 Task: Reply to email with the signature Elizabeth Parker with the subject Introduction of a new event from softage.10@softage.net with the message Please let me know if you need any additional information from me for the project proposal. with BCC to softage.9@softage.net with an attached document Technical_manual.docx
Action: Mouse moved to (497, 264)
Screenshot: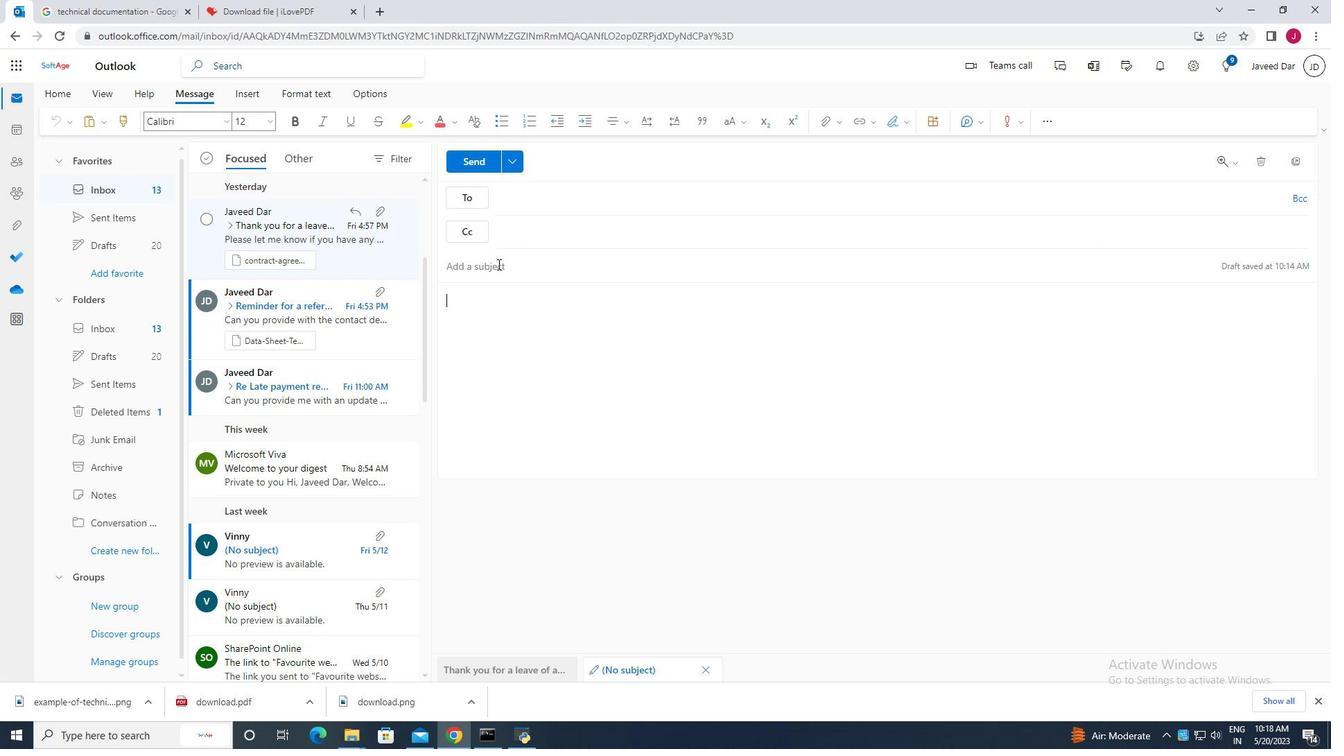 
Action: Mouse pressed left at (497, 264)
Screenshot: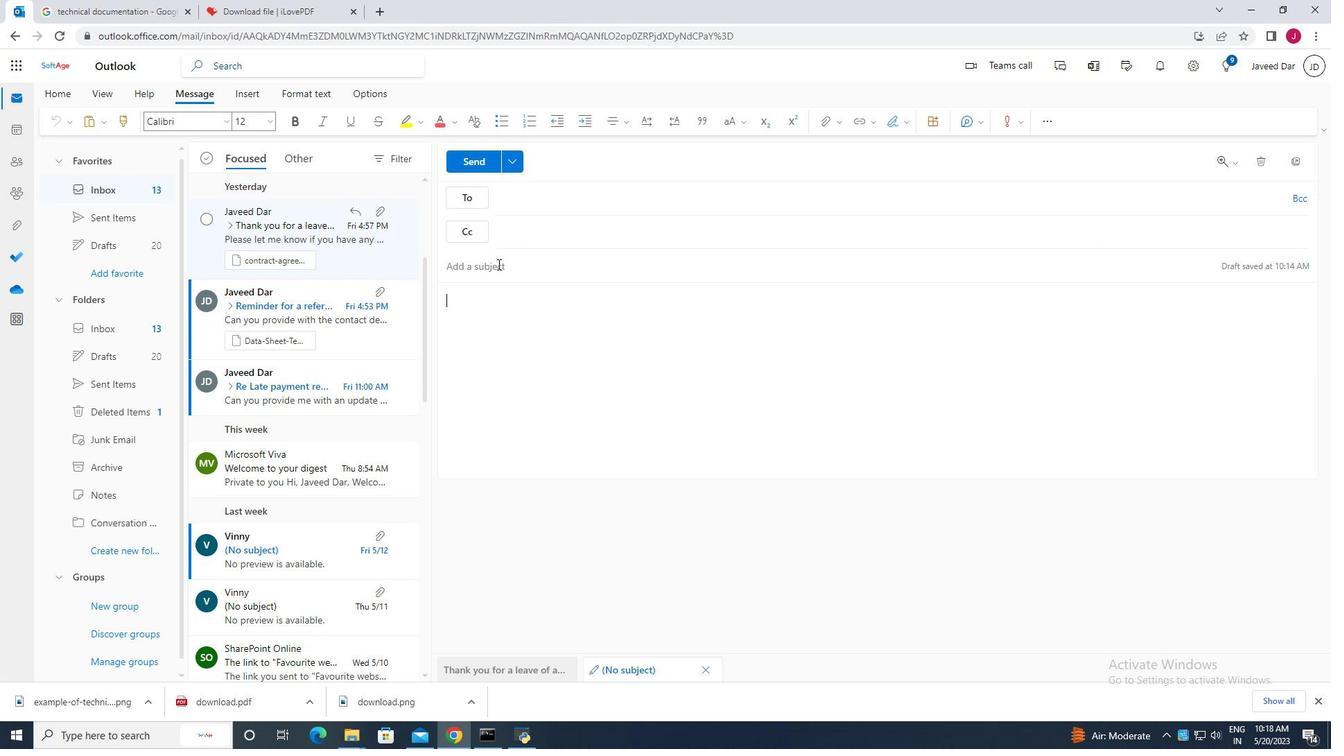 
Action: Mouse moved to (497, 264)
Screenshot: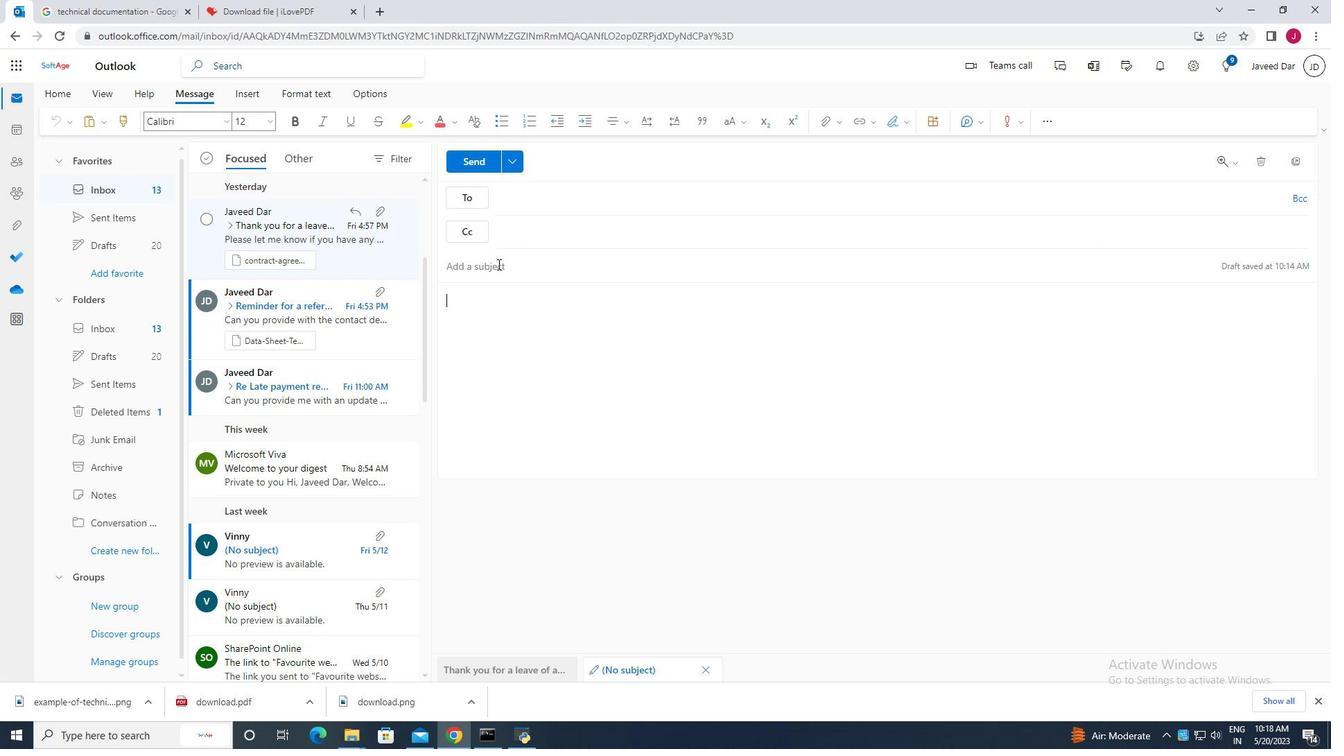 
Action: Key pressed <Key.caps_lock>I<Key.caps_lock>ntroduction<Key.space>of<Key.space>a<Key.space>new<Key.space>event<Key.space><Key.backspace>.
Screenshot: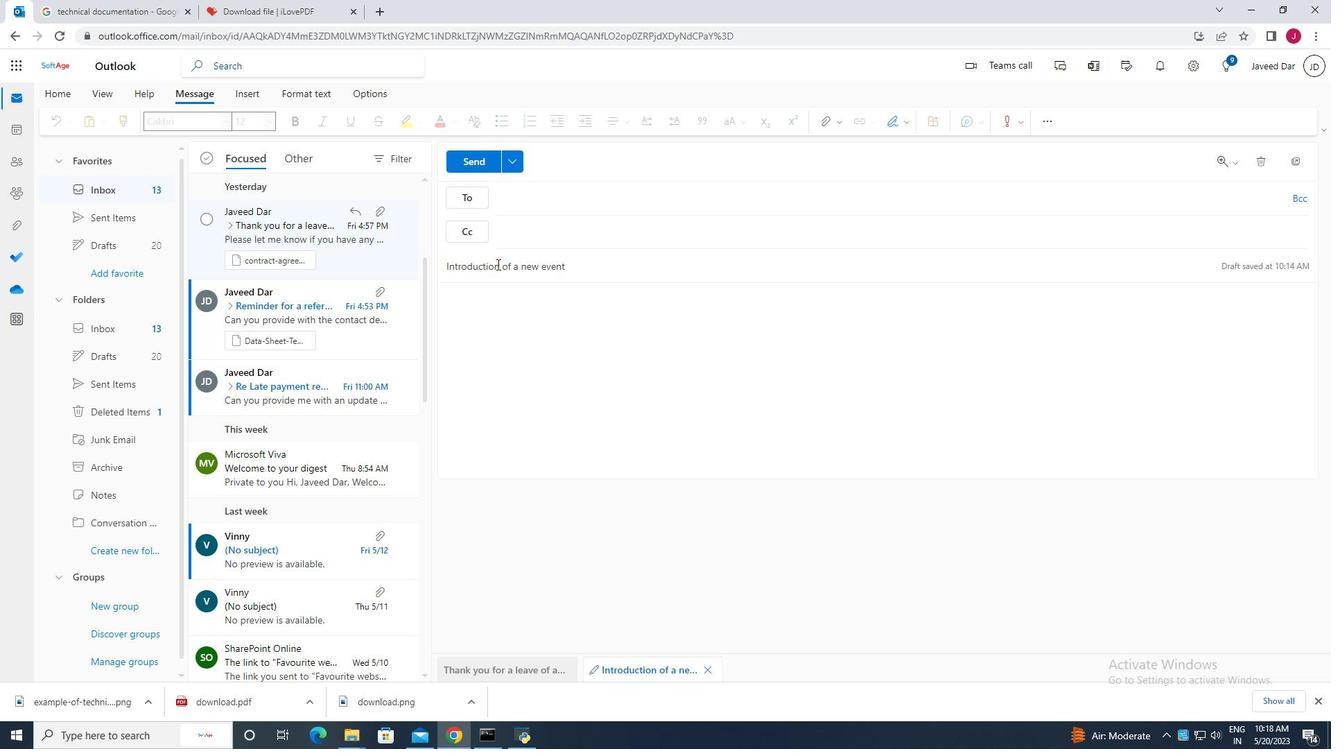 
Action: Mouse moved to (1294, 196)
Screenshot: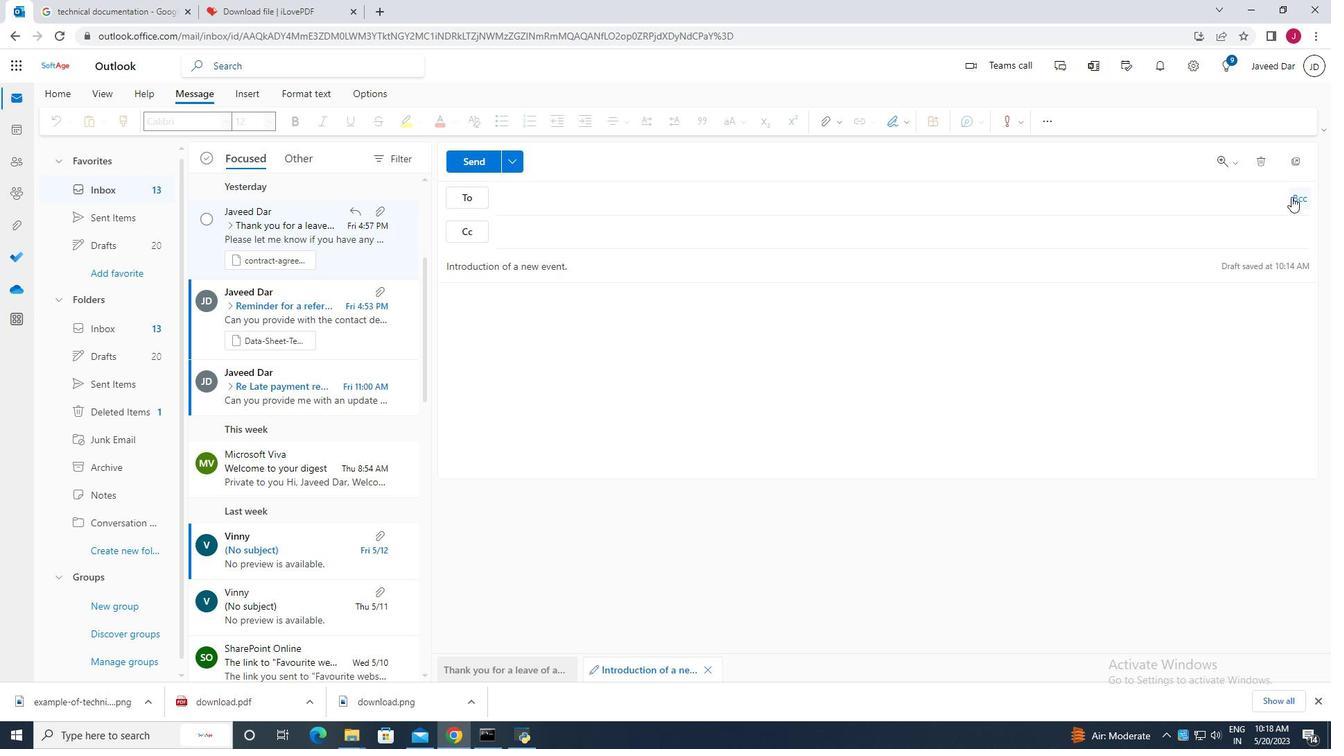 
Action: Mouse pressed left at (1294, 196)
Screenshot: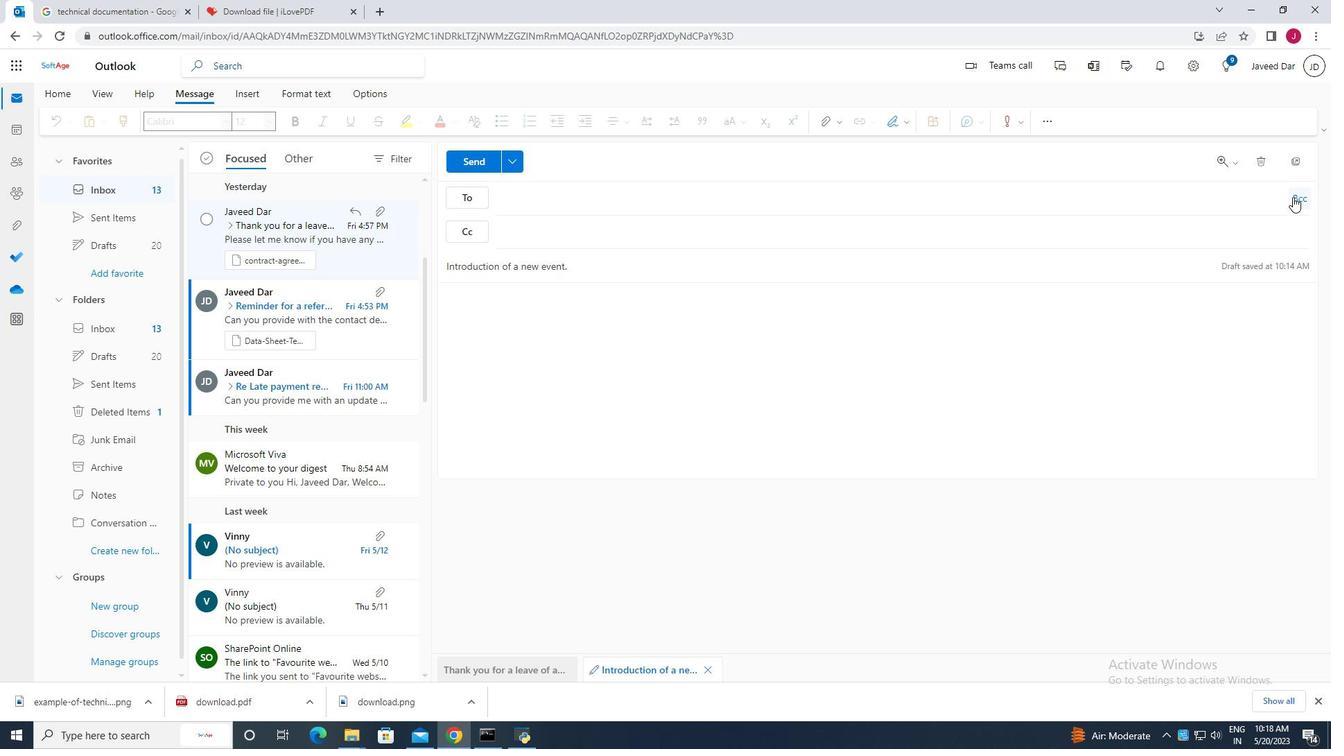 
Action: Mouse moved to (514, 262)
Screenshot: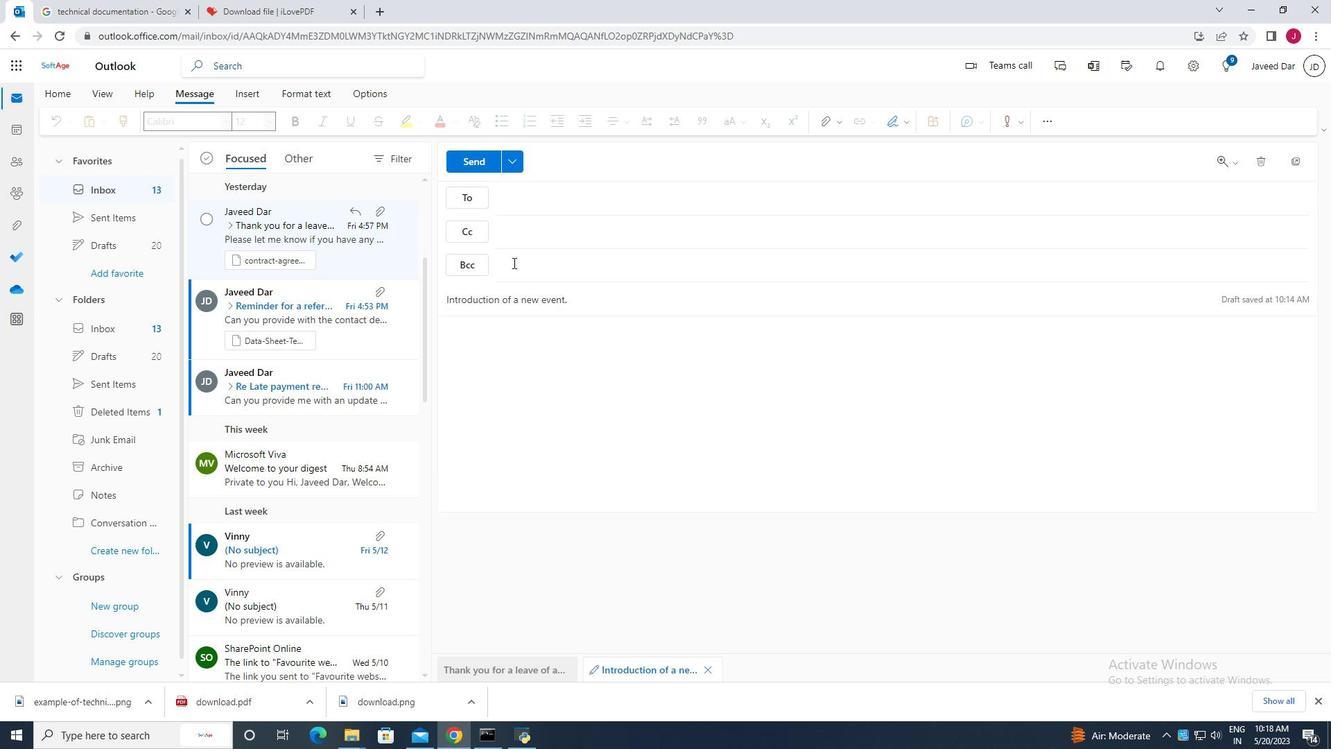 
Action: Key pressed softage.9
Screenshot: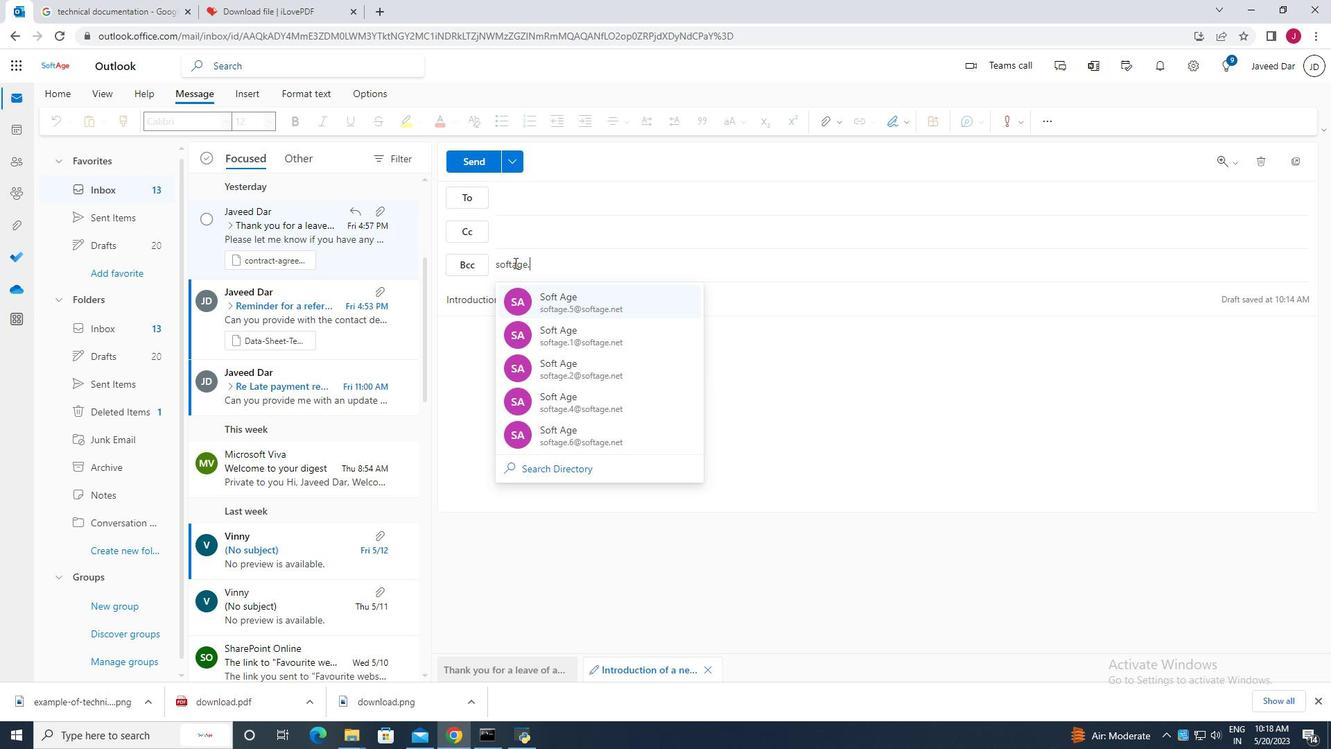 
Action: Mouse moved to (591, 295)
Screenshot: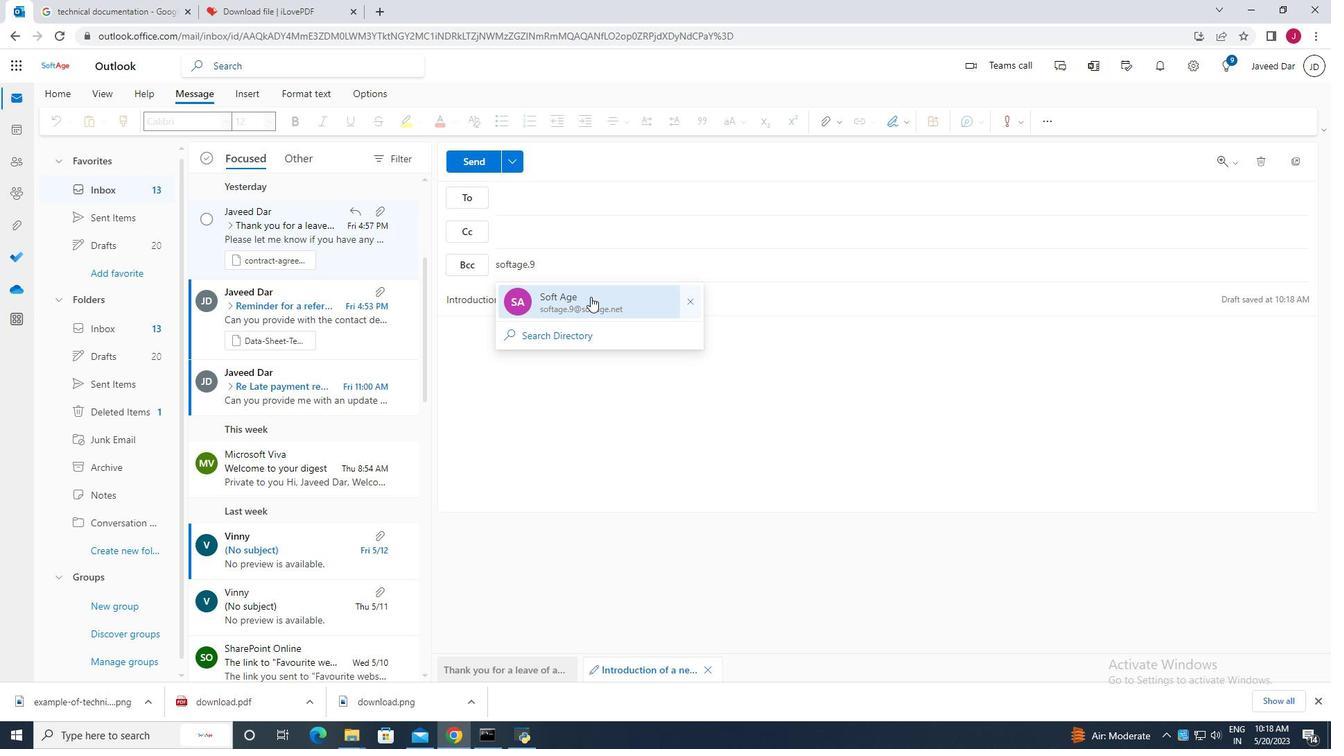 
Action: Mouse pressed left at (591, 295)
Screenshot: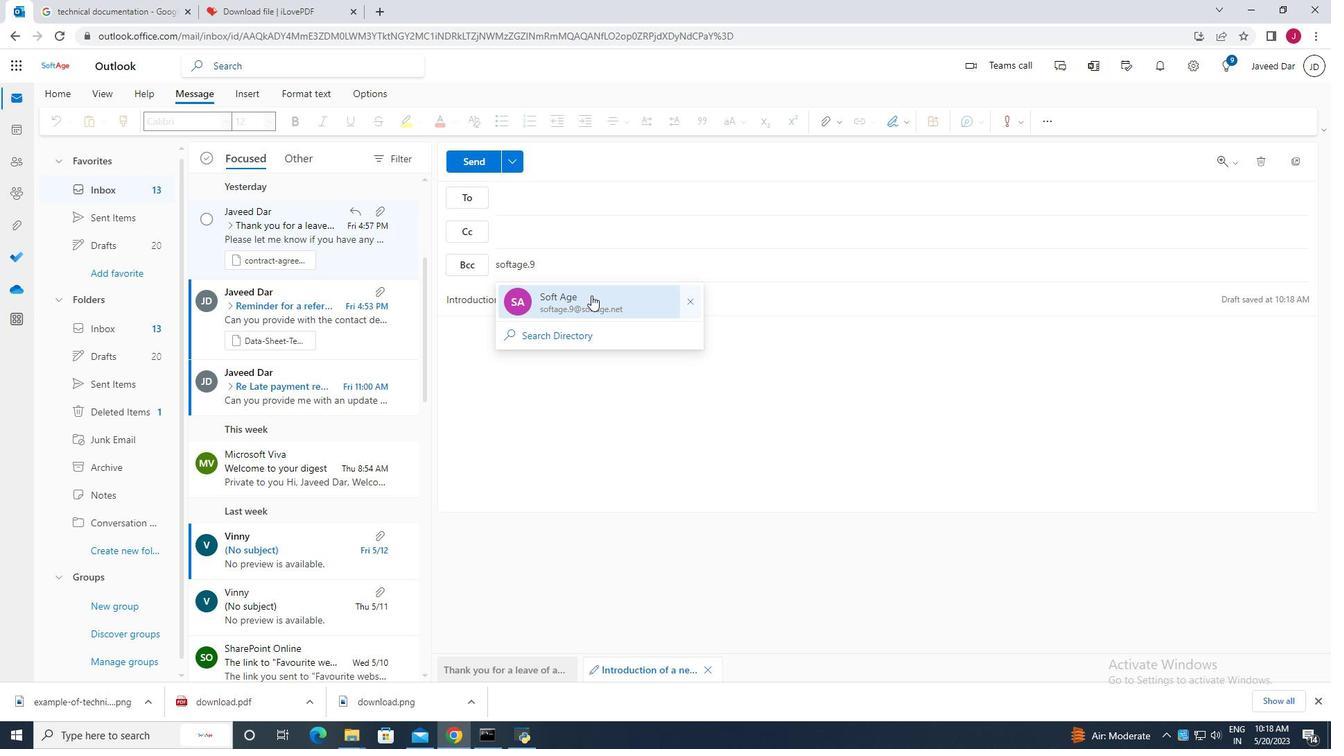 
Action: Mouse moved to (578, 196)
Screenshot: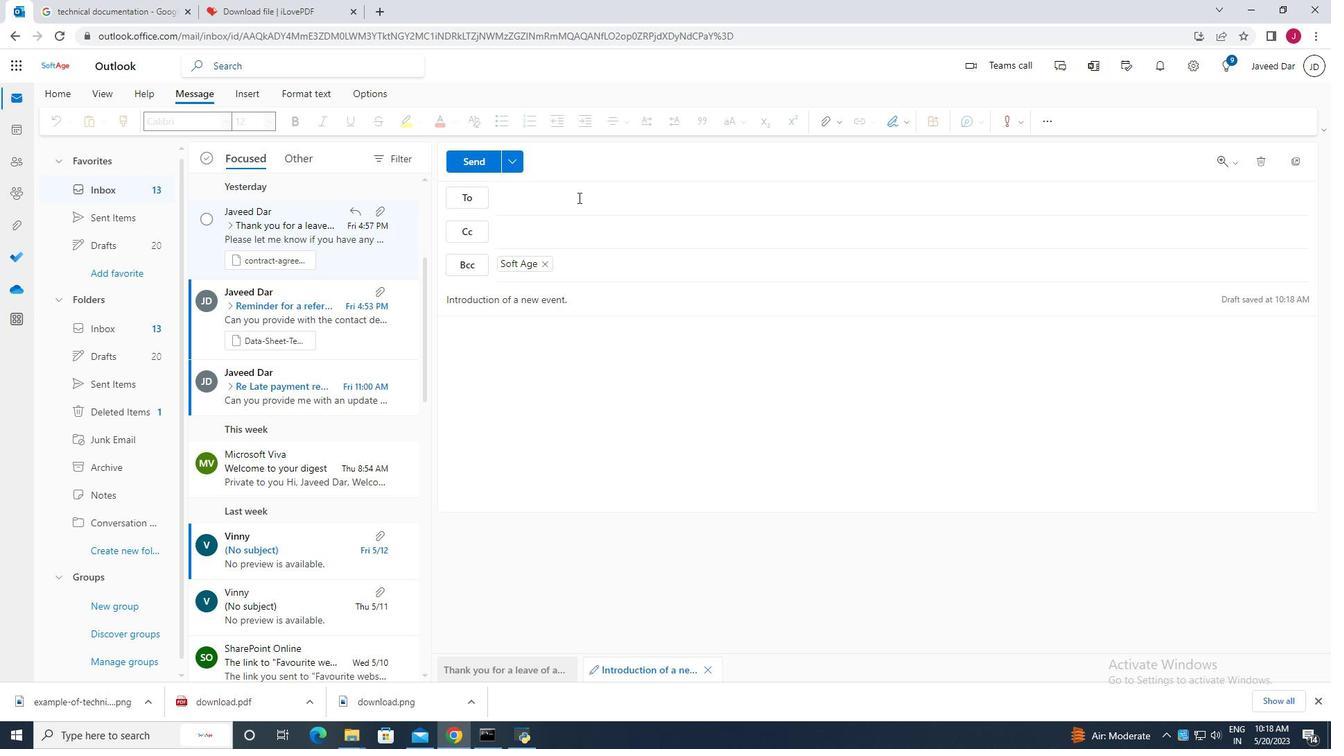 
Action: Mouse pressed left at (578, 196)
Screenshot: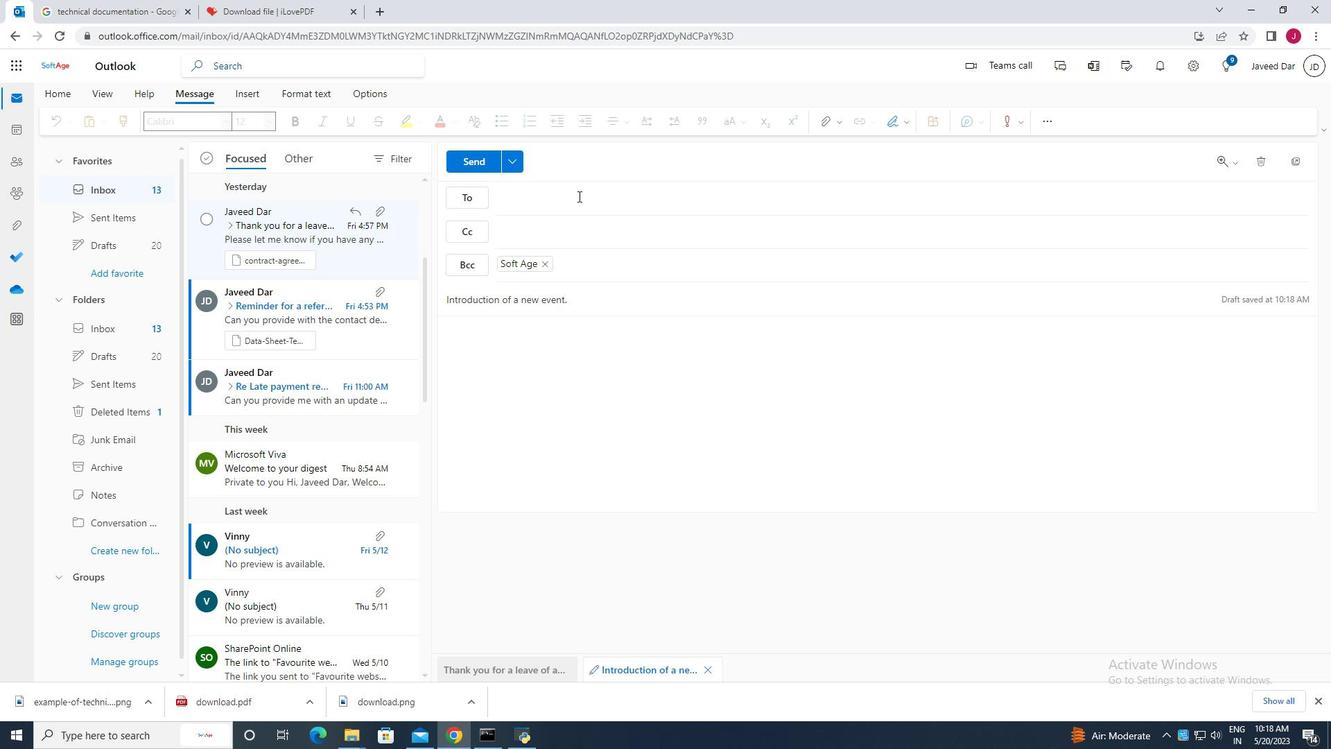 
Action: Mouse moved to (597, 252)
Screenshot: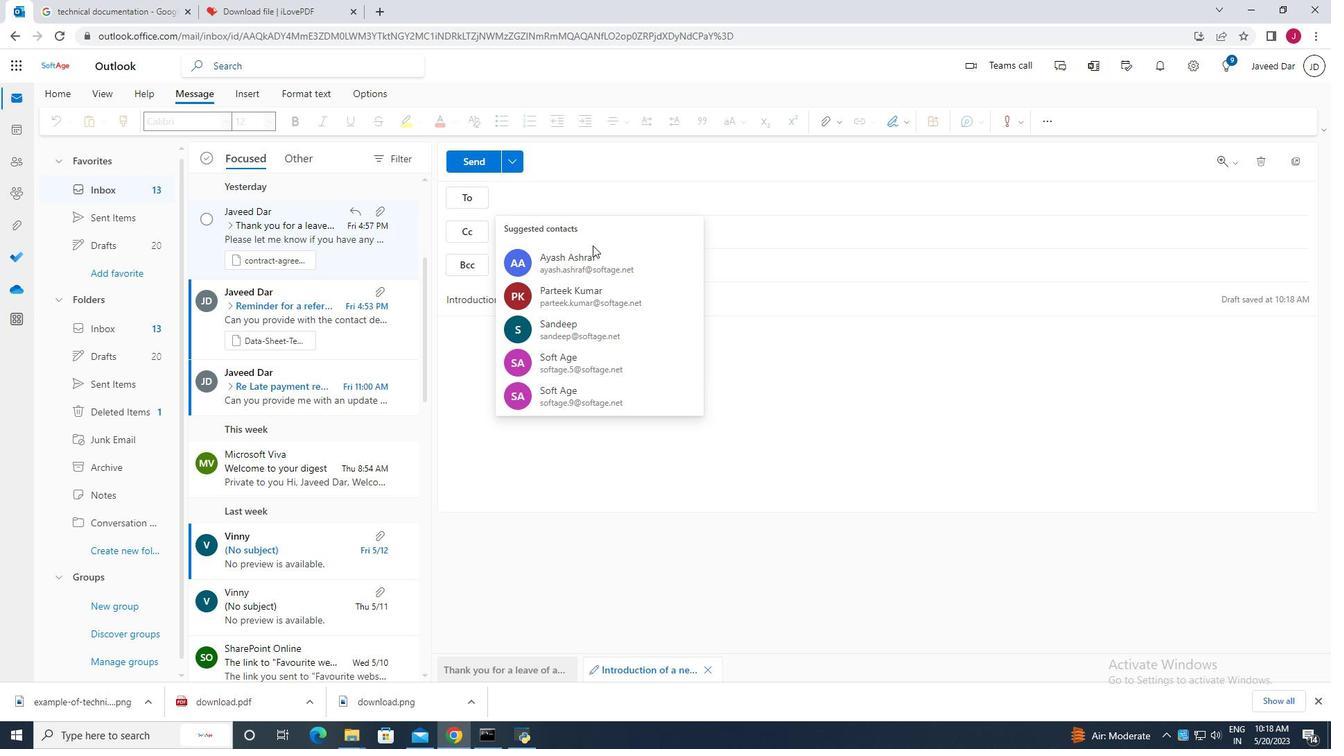 
Action: Mouse pressed left at (597, 252)
Screenshot: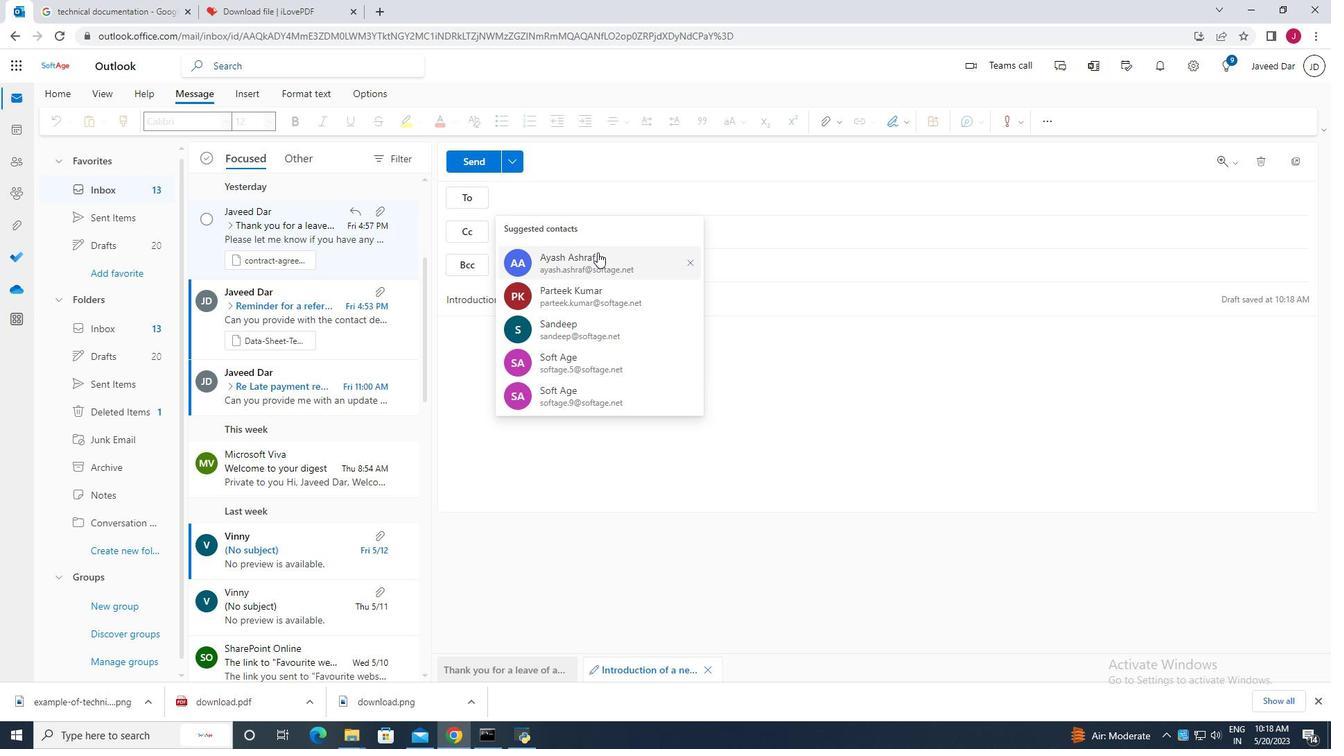 
Action: Mouse moved to (615, 195)
Screenshot: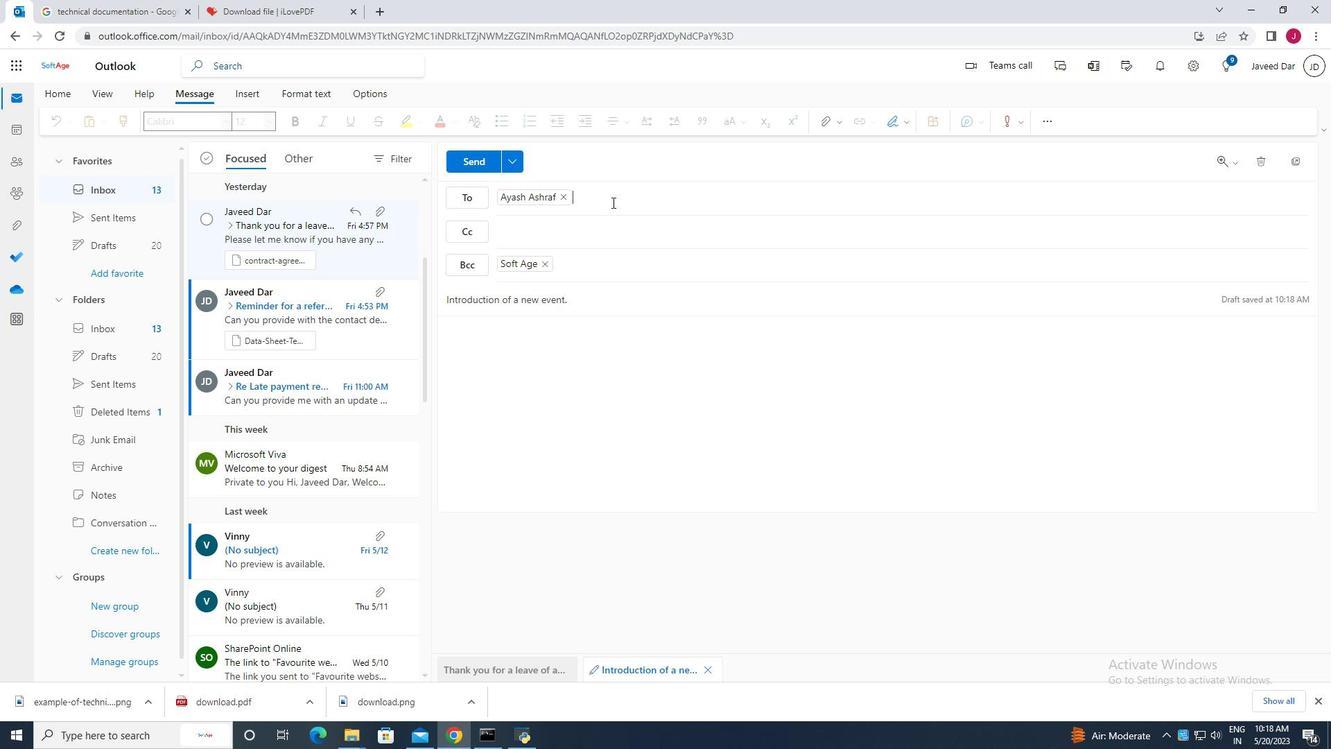 
Action: Mouse pressed left at (615, 195)
Screenshot: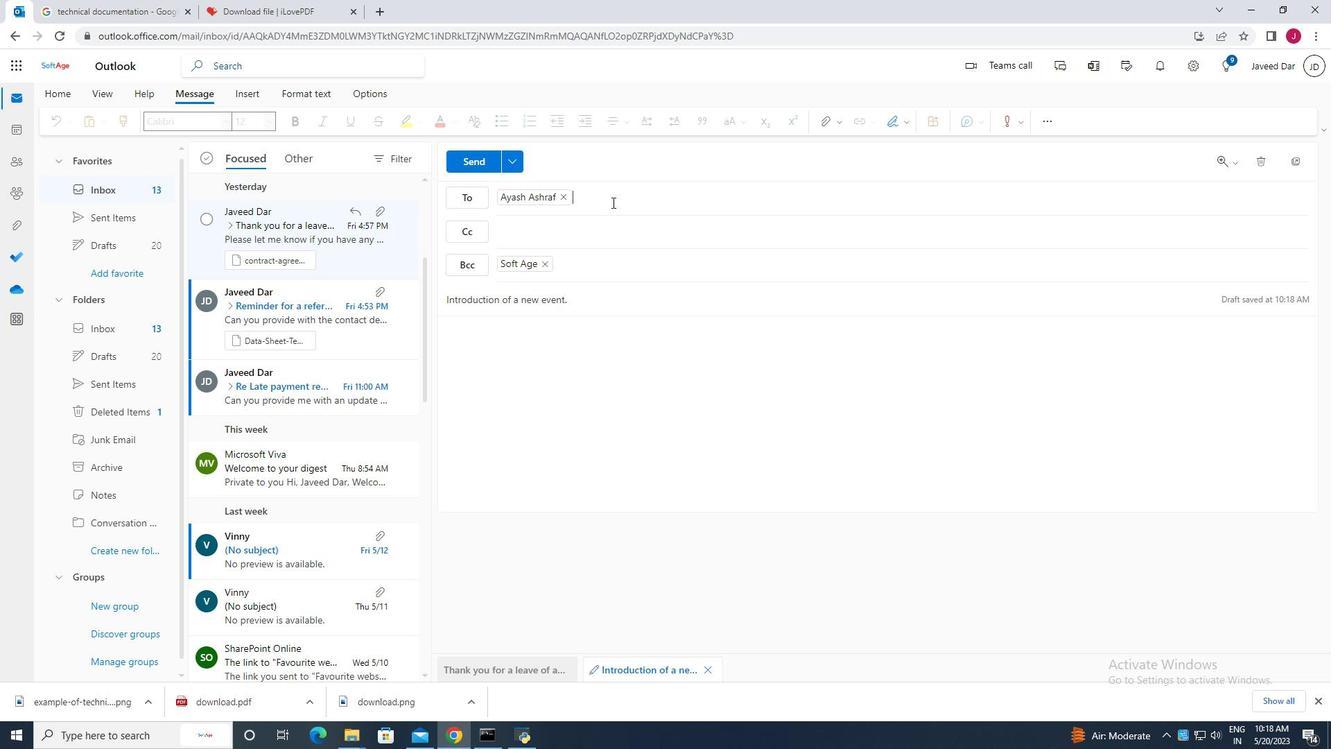 
Action: Key pressed j
Screenshot: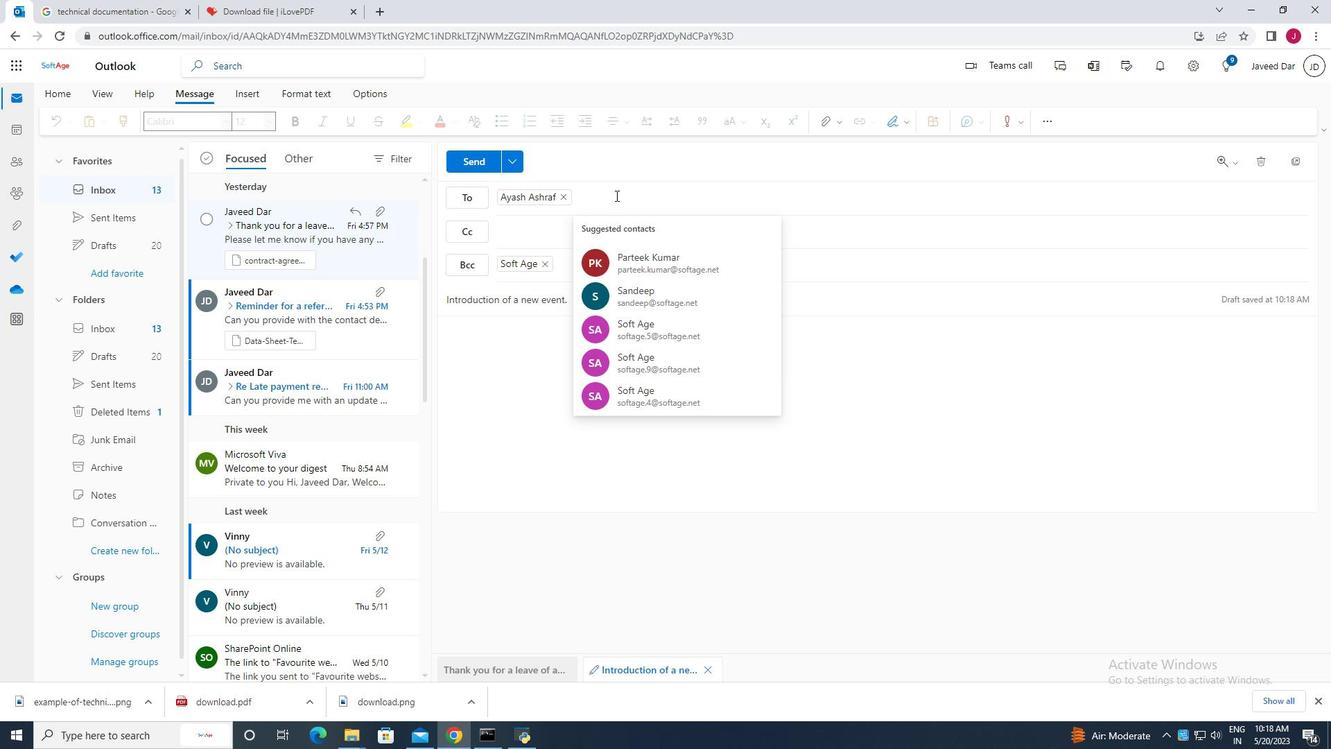 
Action: Mouse moved to (699, 225)
Screenshot: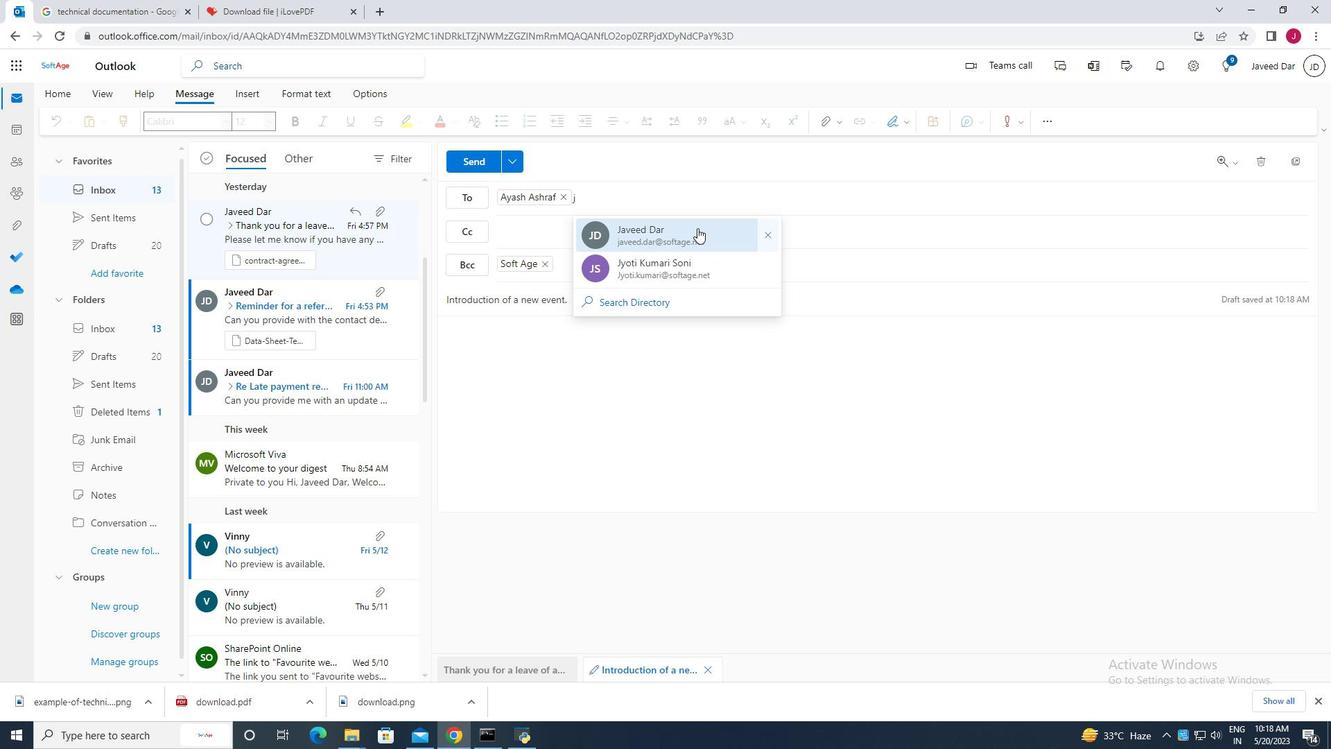 
Action: Mouse pressed left at (699, 225)
Screenshot: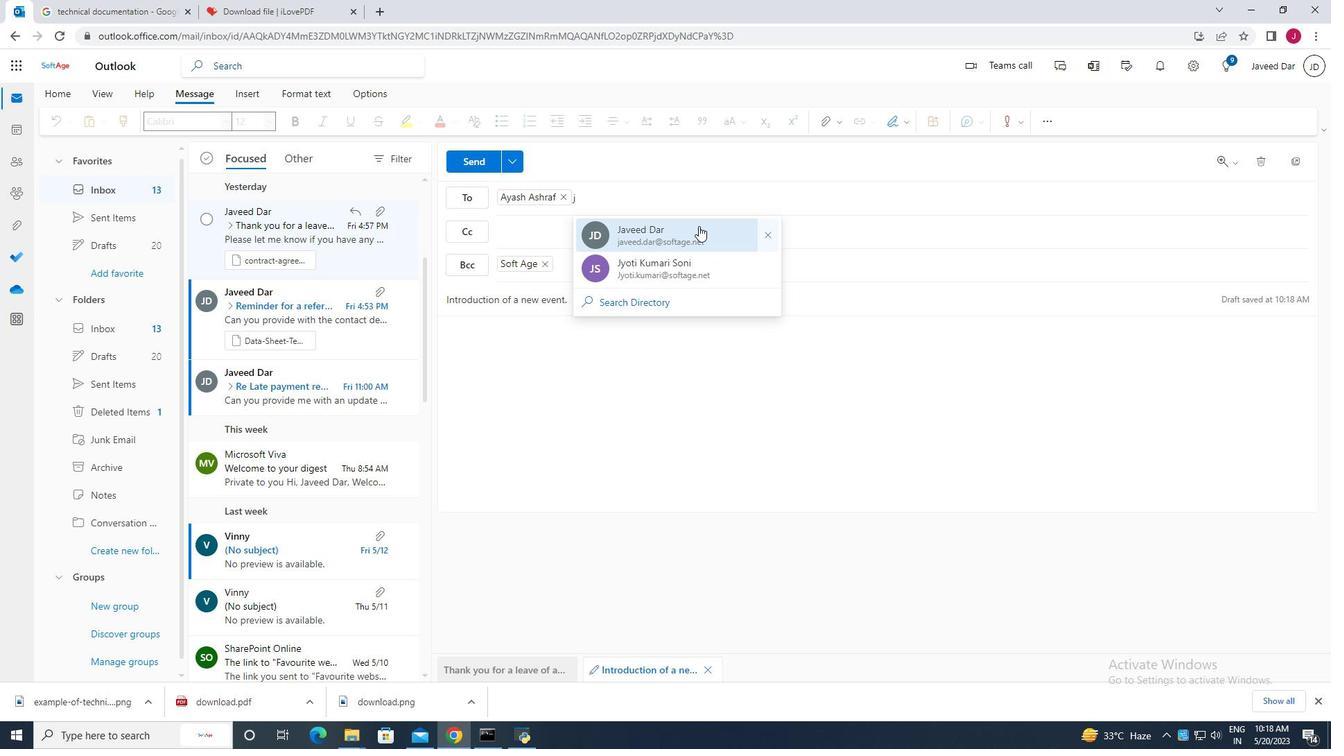 
Action: Mouse moved to (889, 126)
Screenshot: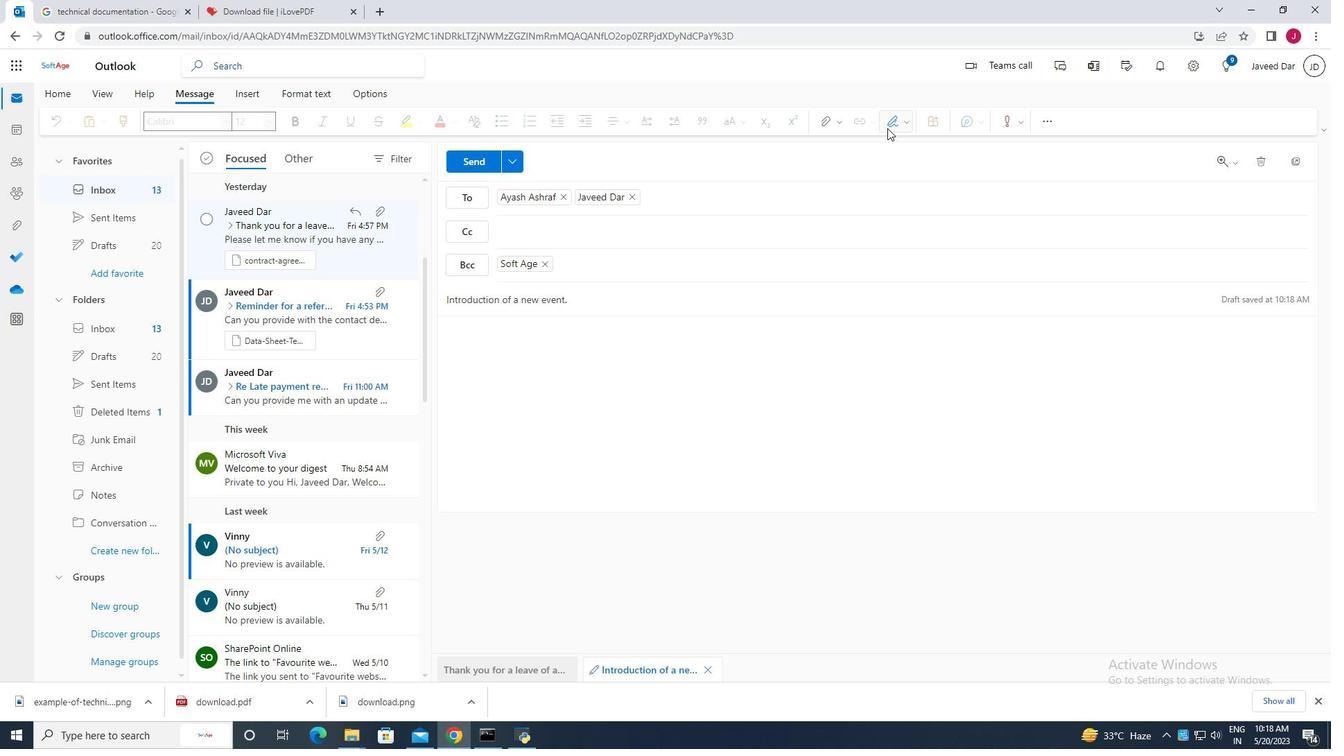 
Action: Mouse pressed left at (889, 126)
Screenshot: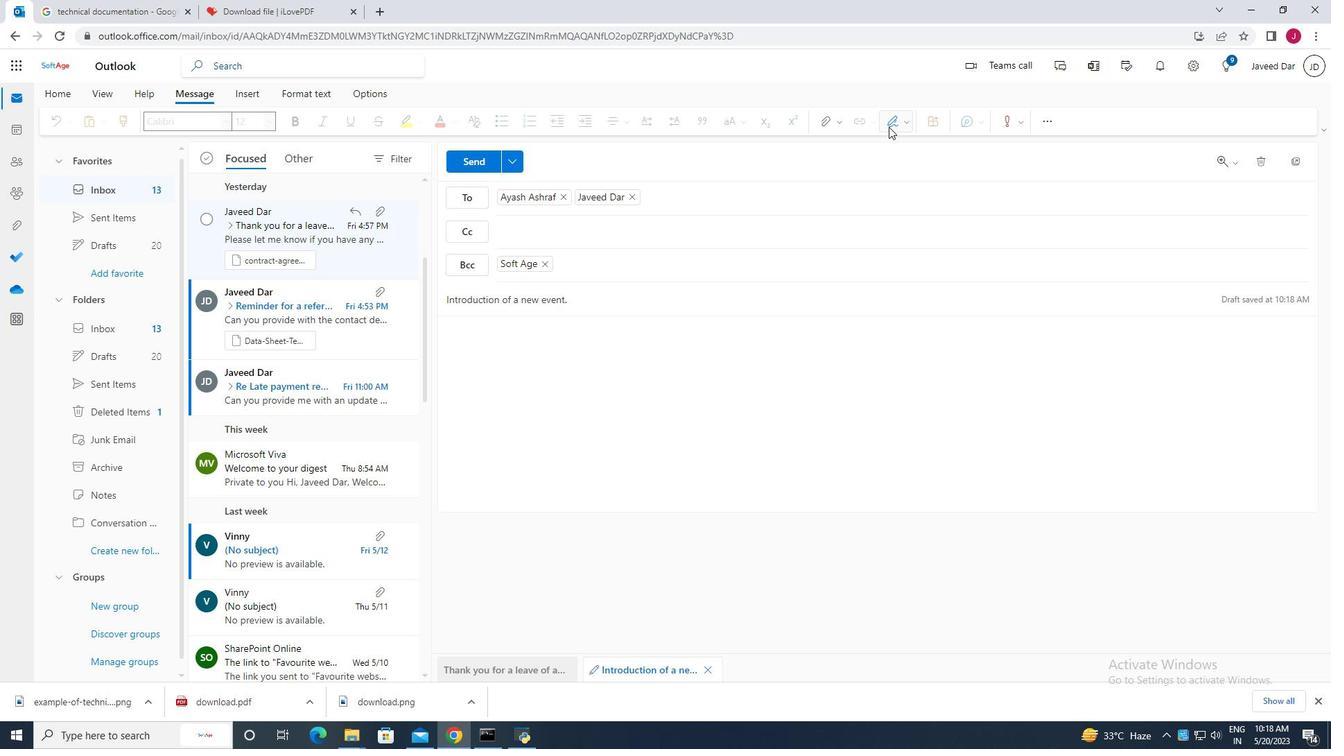 
Action: Mouse moved to (871, 177)
Screenshot: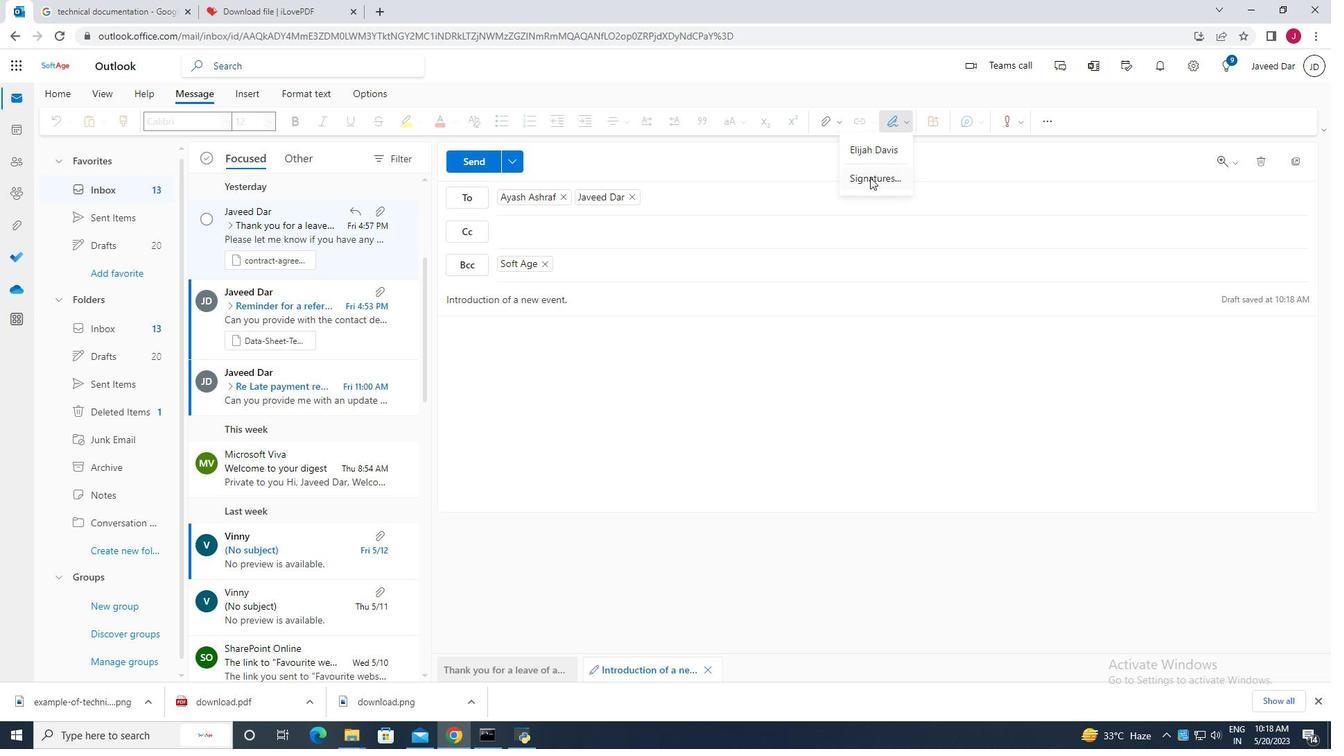 
Action: Mouse pressed left at (871, 177)
Screenshot: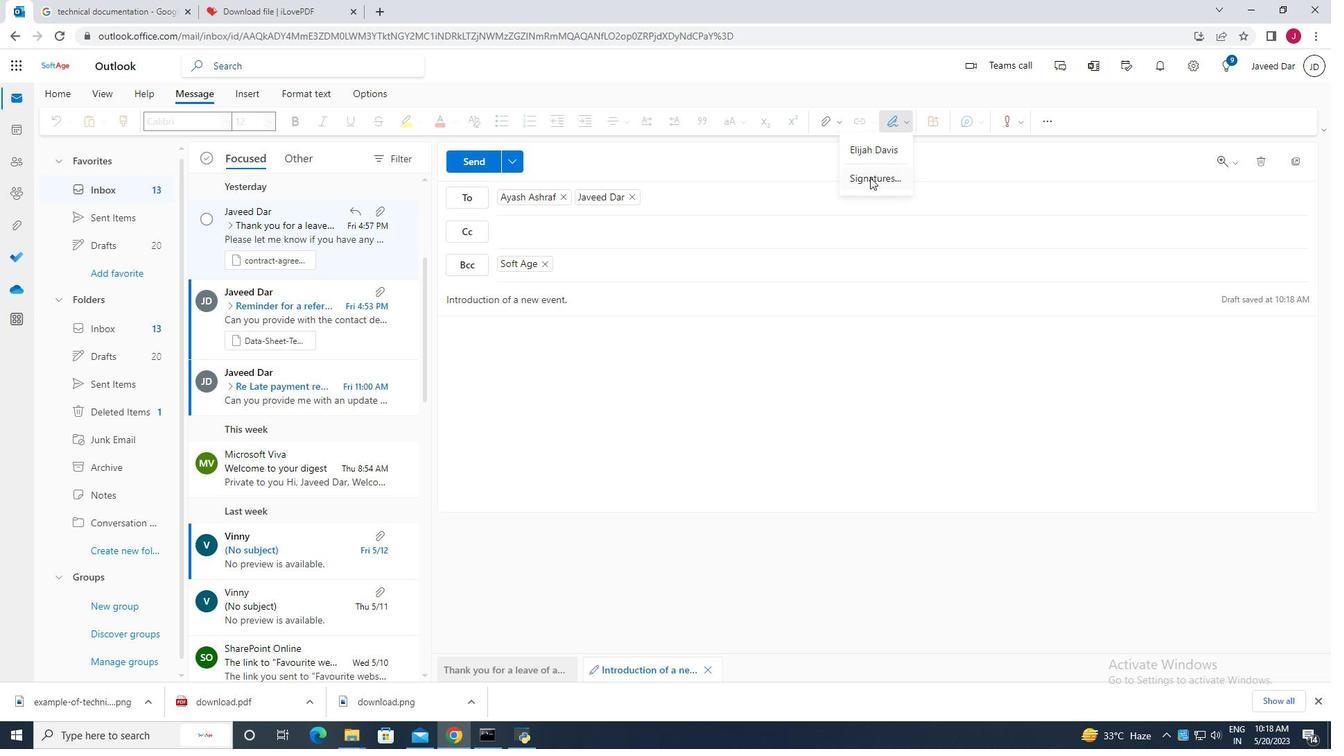 
Action: Mouse moved to (946, 228)
Screenshot: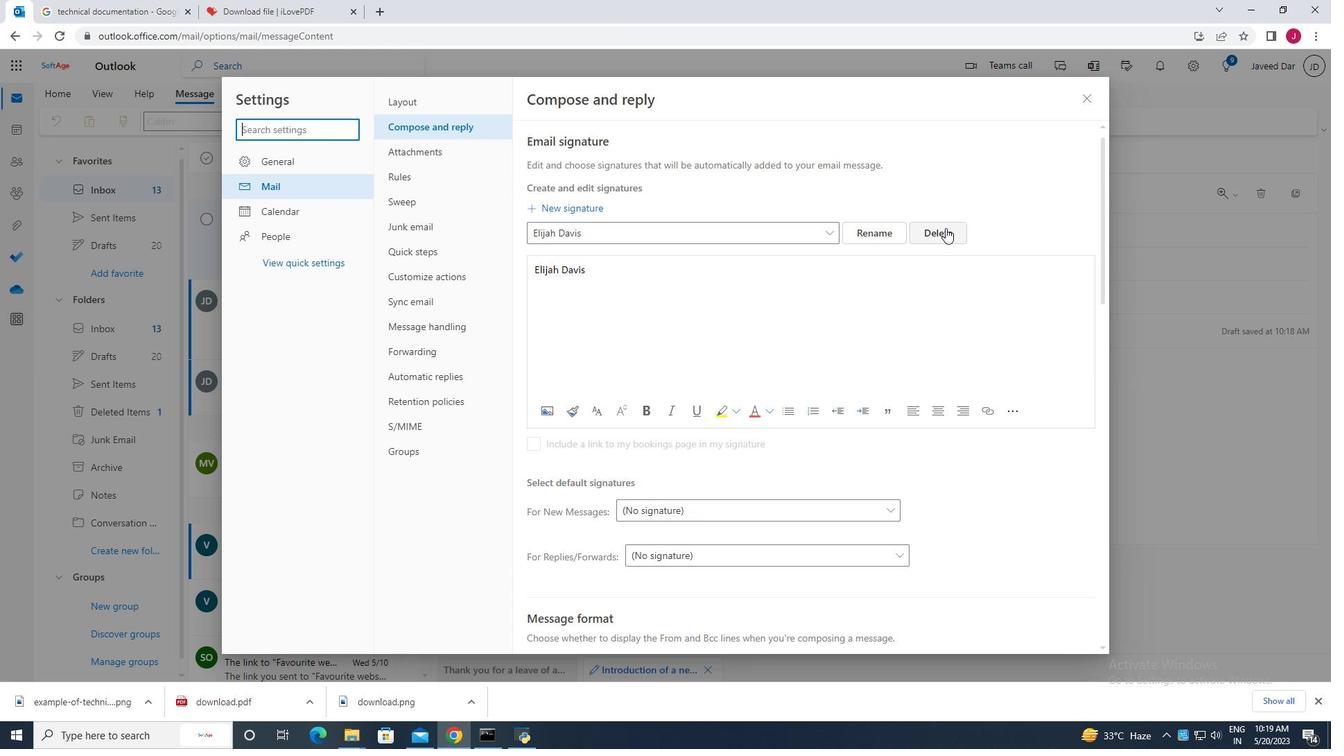 
Action: Mouse pressed left at (946, 228)
Screenshot: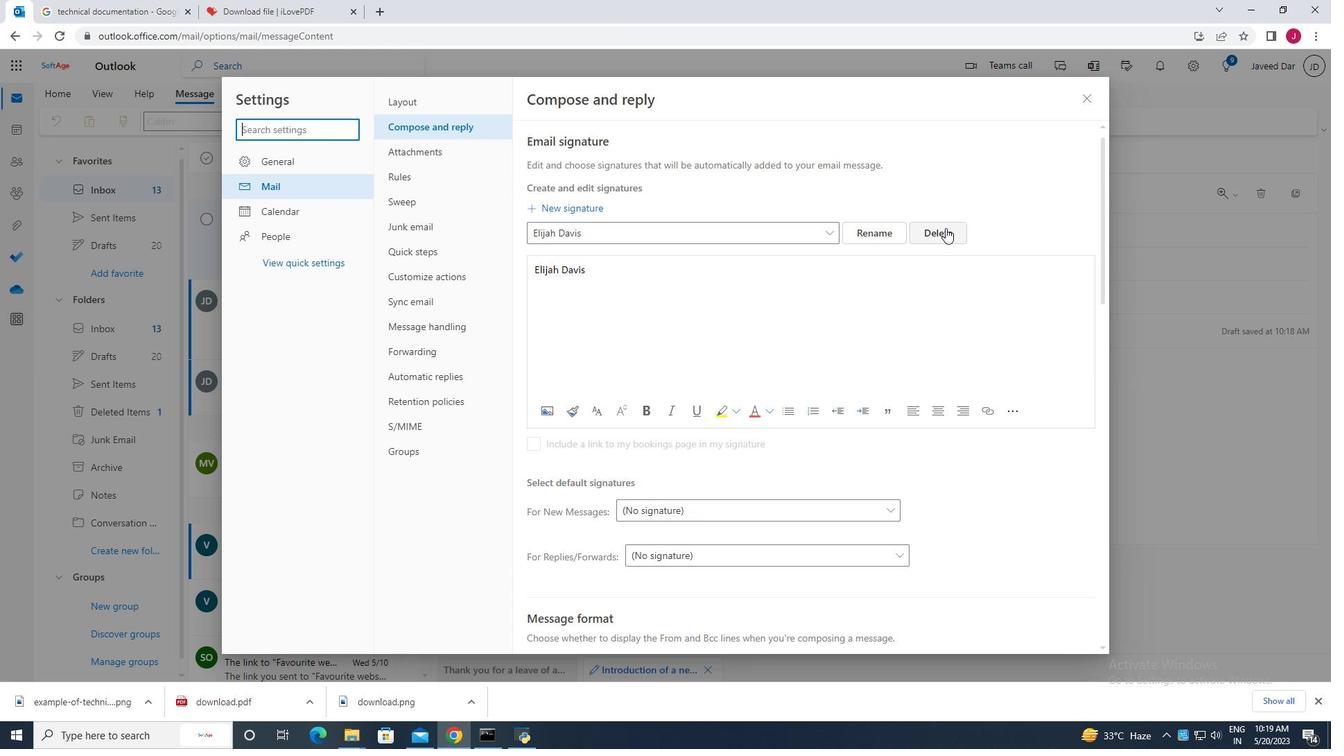 
Action: Mouse moved to (593, 233)
Screenshot: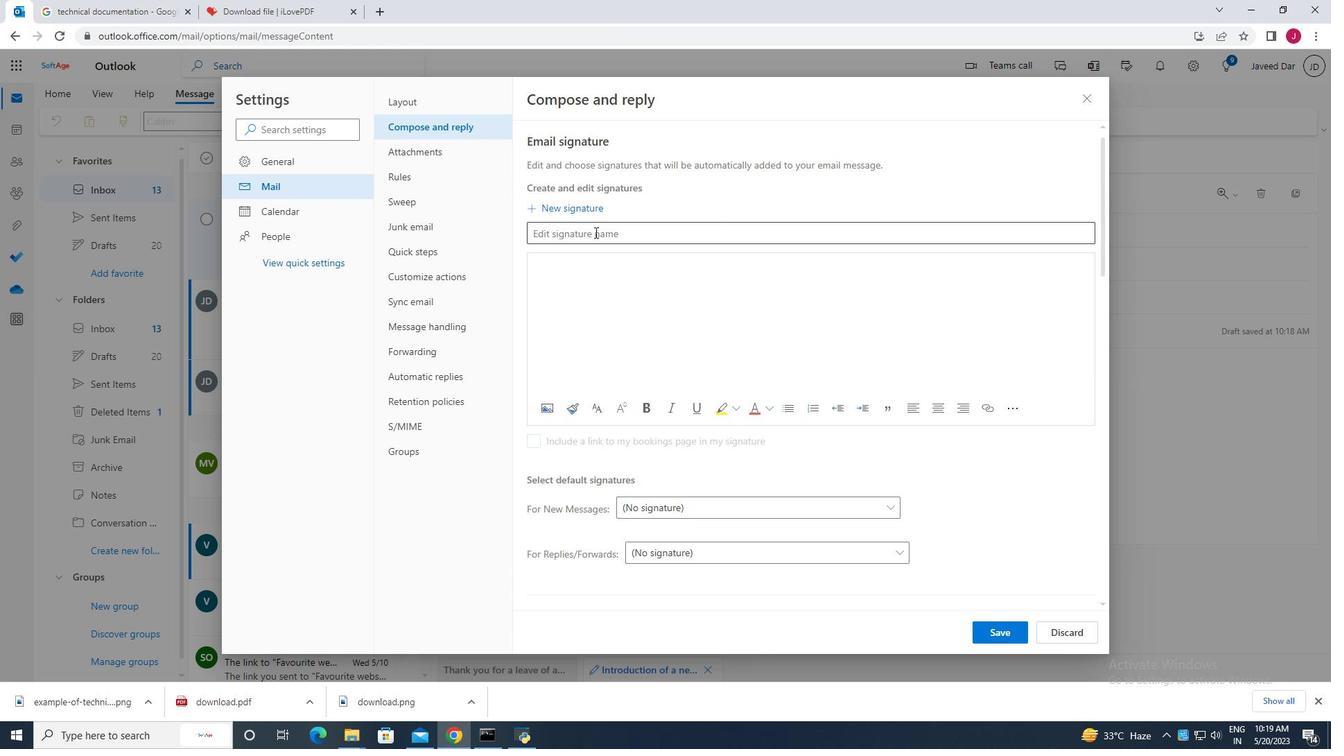 
Action: Mouse pressed left at (593, 233)
Screenshot: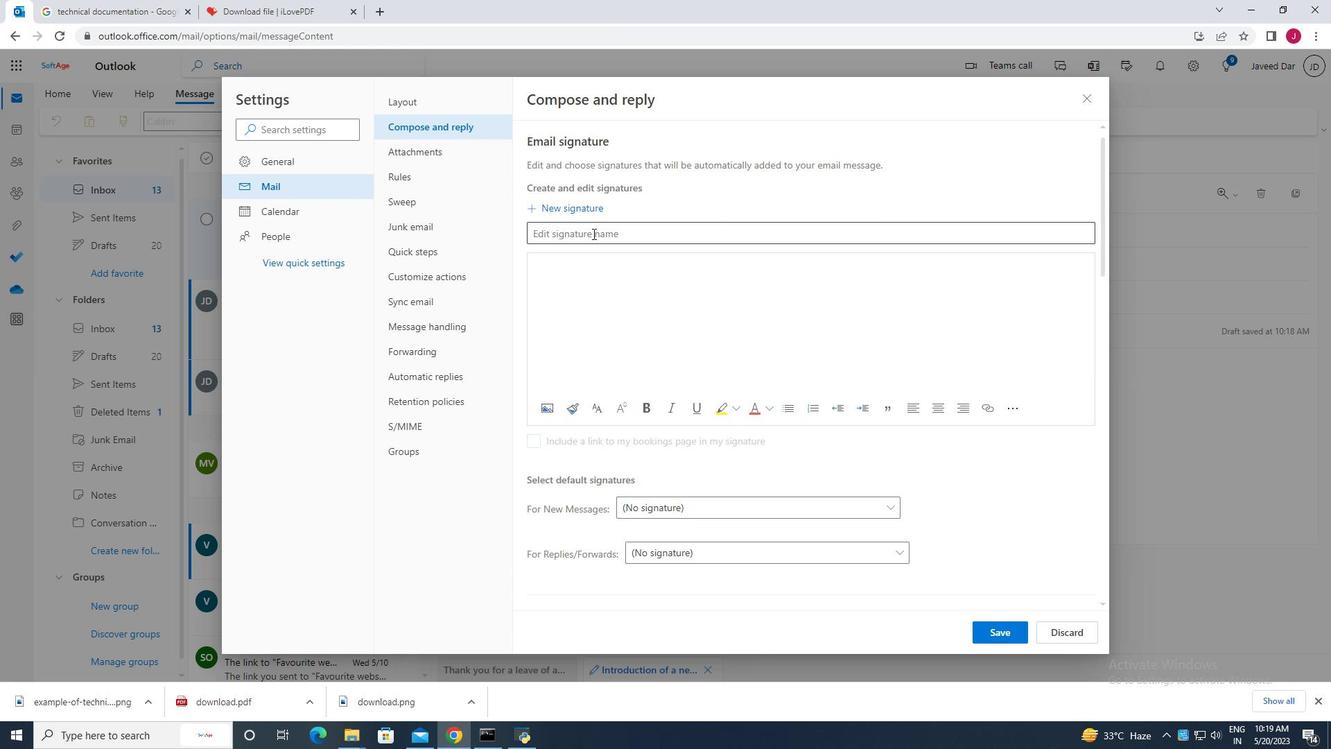 
Action: Key pressed <Key.caps_lock>E<Key.caps_lock>lizabeth
Screenshot: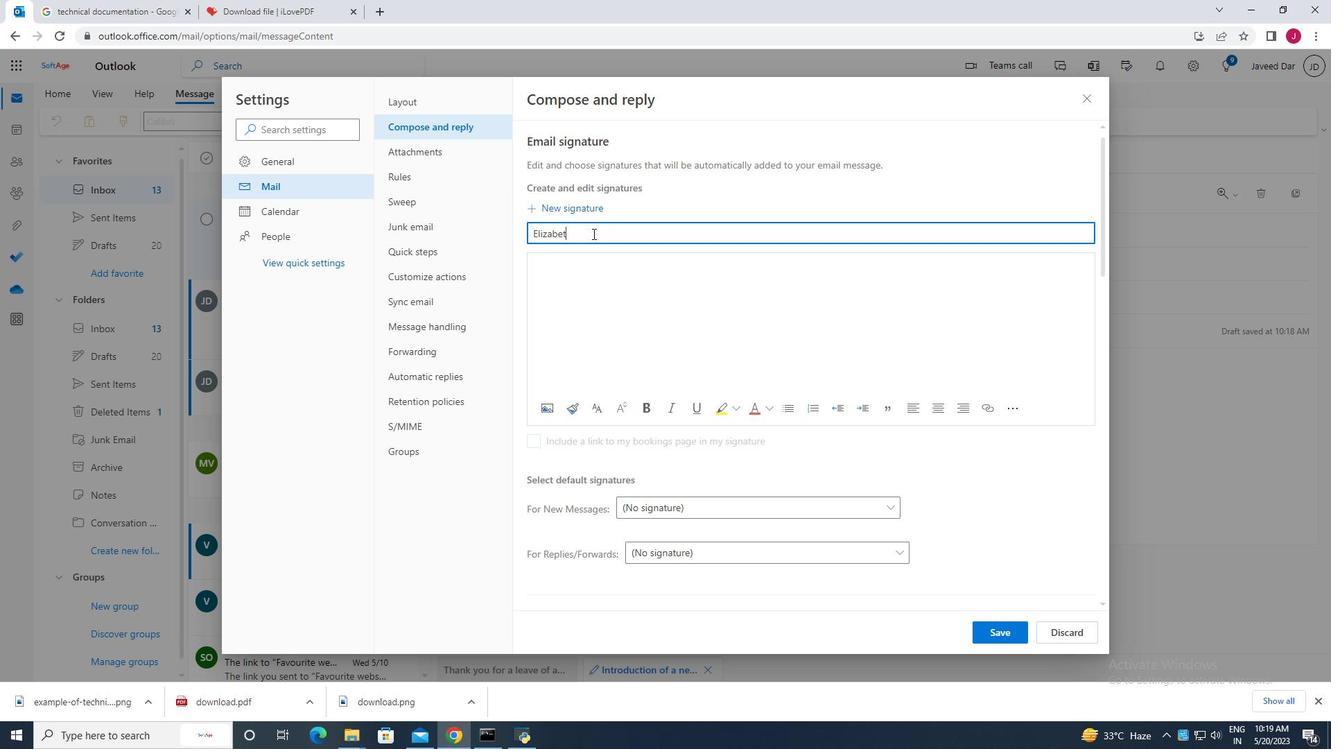
Action: Mouse moved to (598, 237)
Screenshot: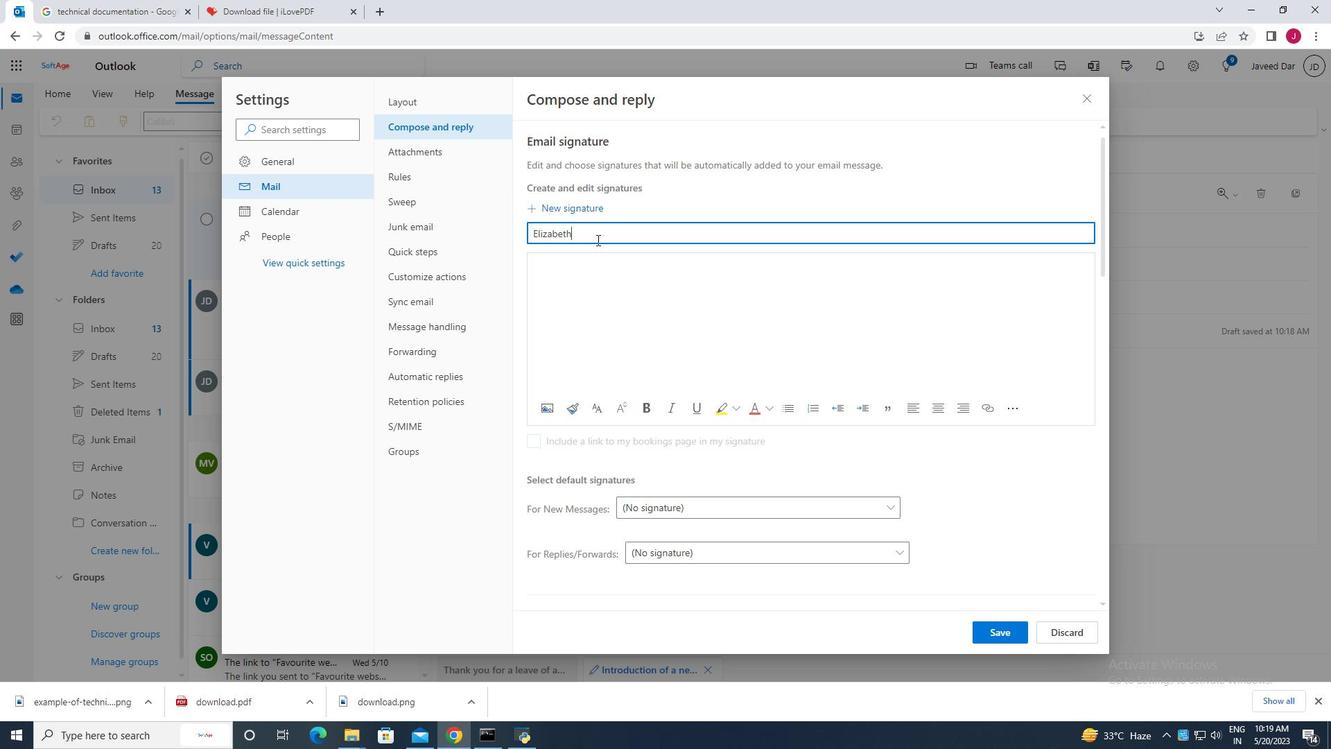 
Action: Key pressed <Key.space><Key.caps_lock>P<Key.caps_lock>arker
Screenshot: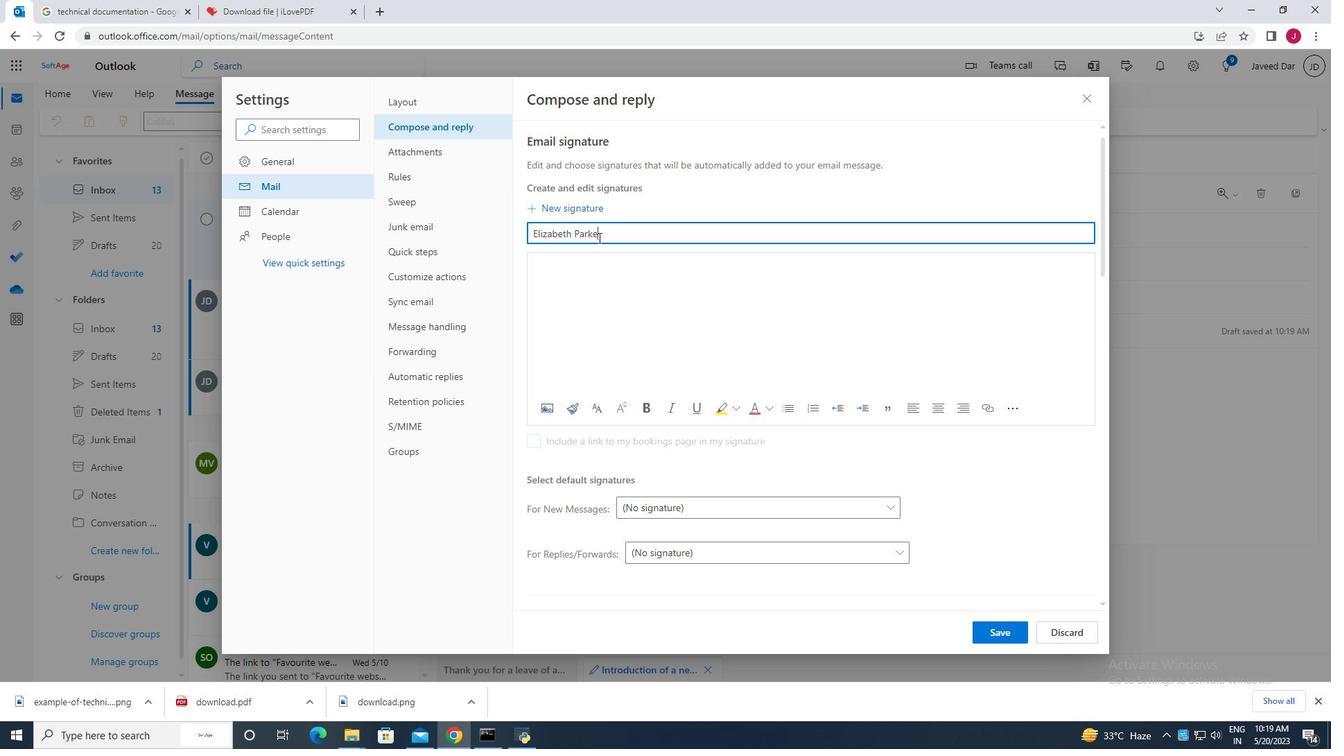 
Action: Mouse moved to (565, 258)
Screenshot: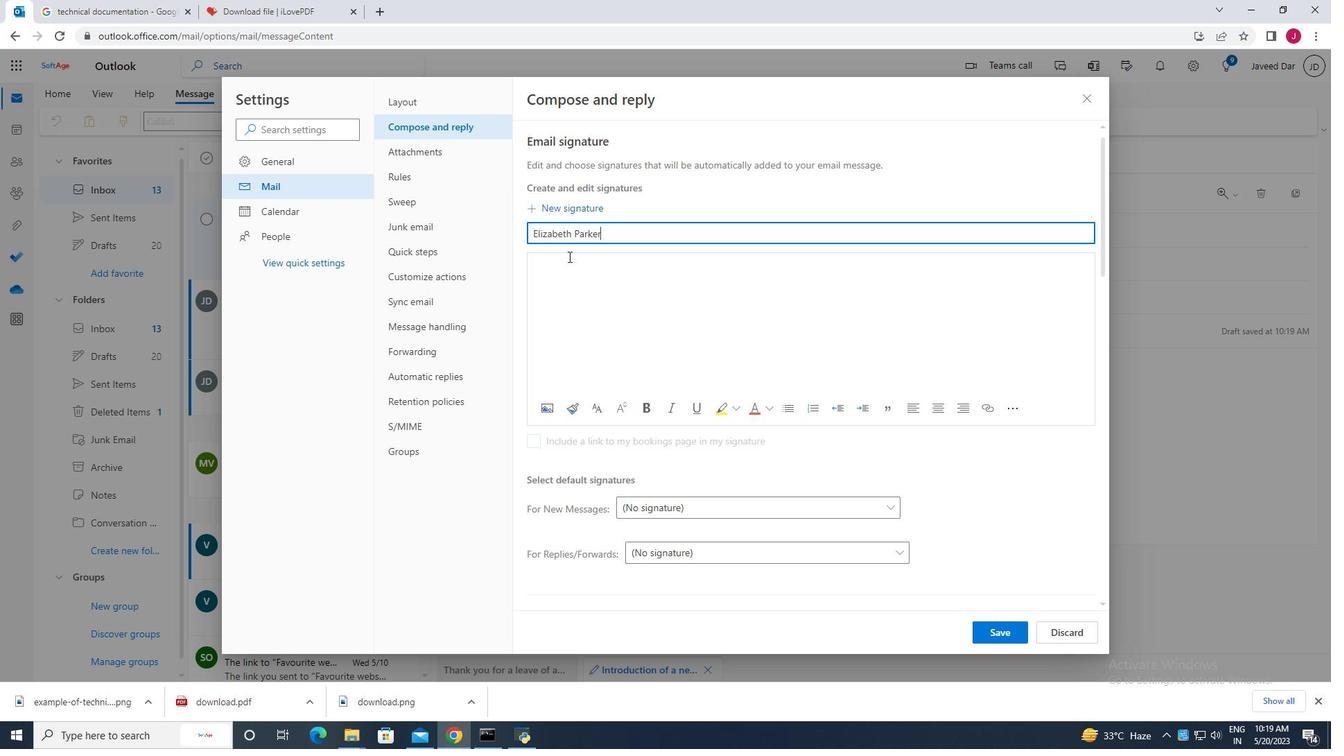 
Action: Mouse pressed left at (565, 258)
Screenshot: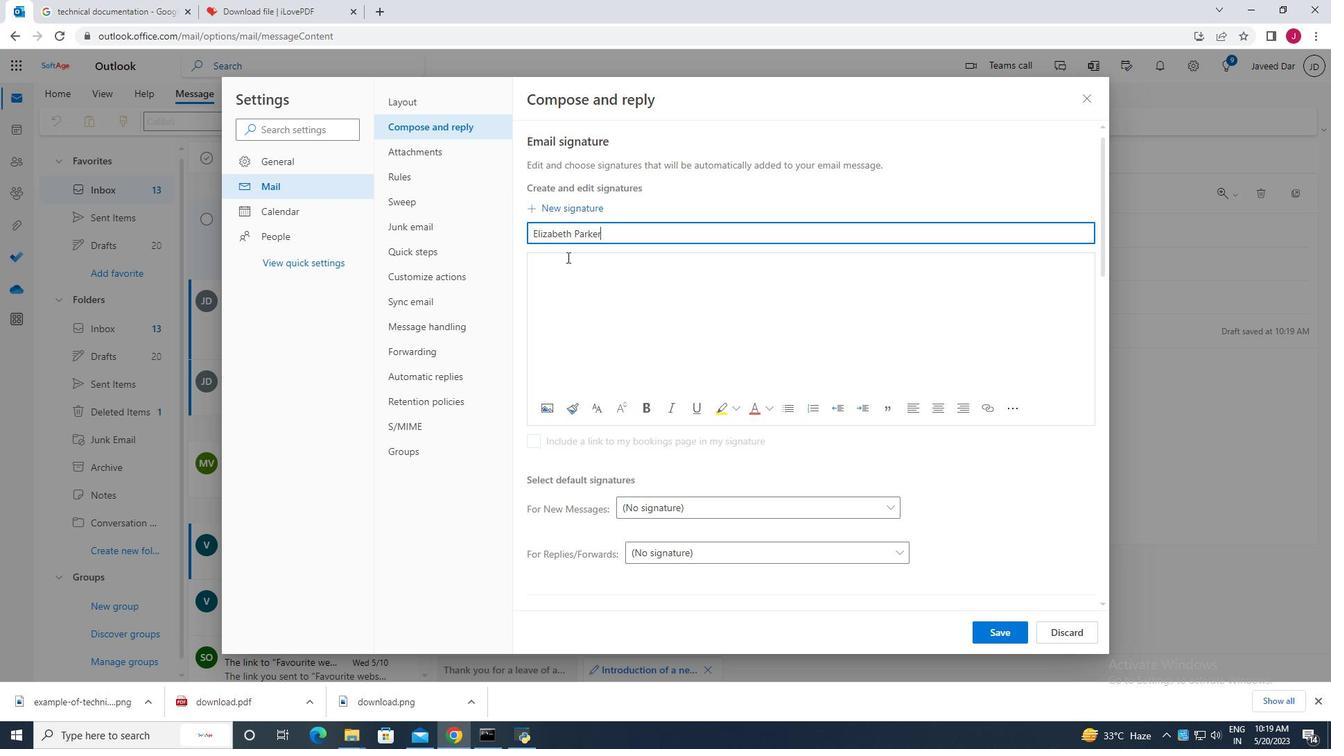 
Action: Key pressed <Key.caps_lock>E<Key.caps_lock>lizabeth<Key.space><Key.caps_lock>P<Key.caps_lock>arker
Screenshot: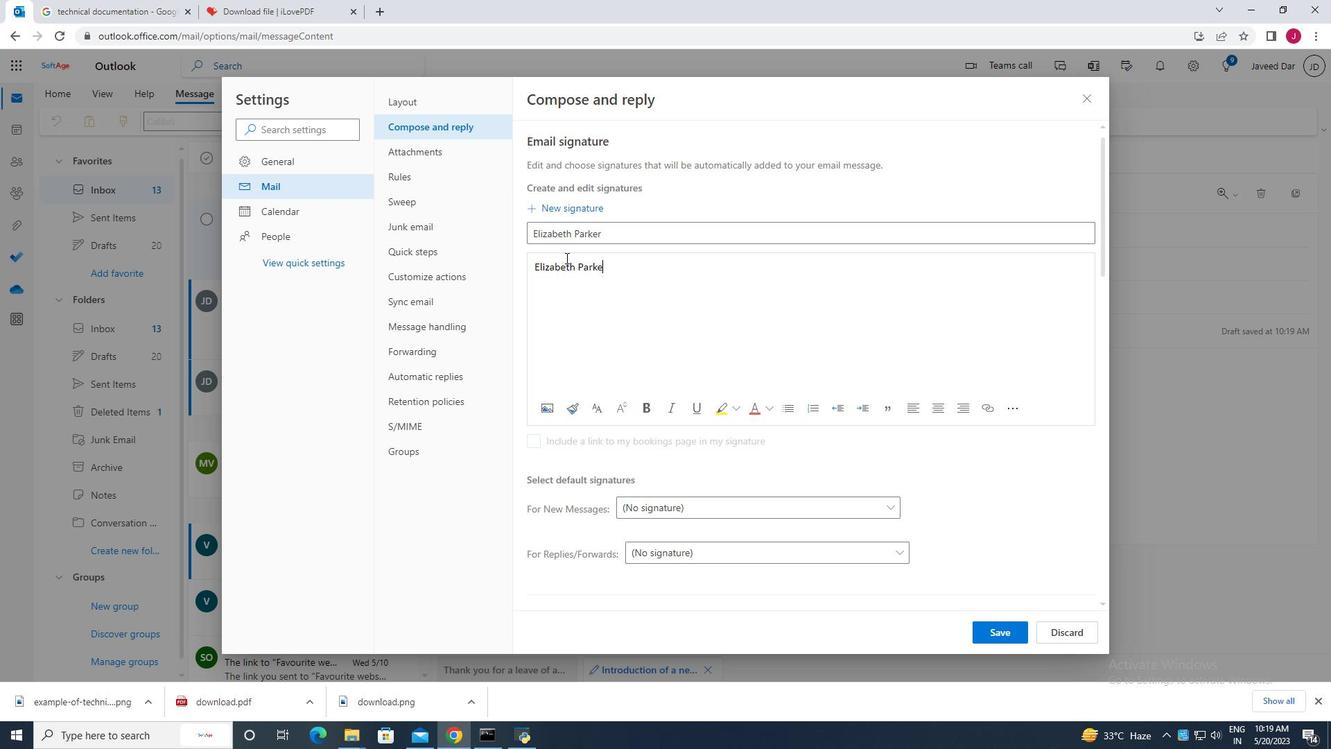 
Action: Mouse moved to (989, 633)
Screenshot: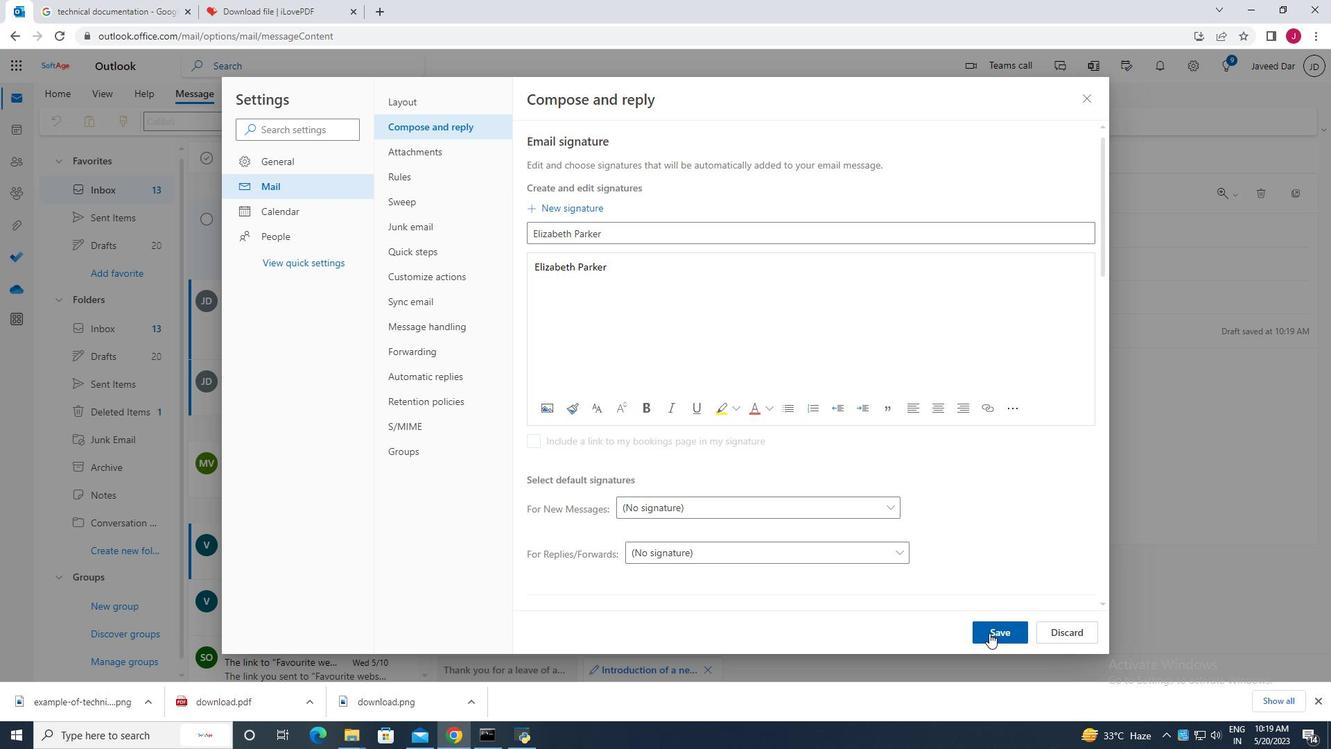 
Action: Mouse pressed left at (989, 633)
Screenshot: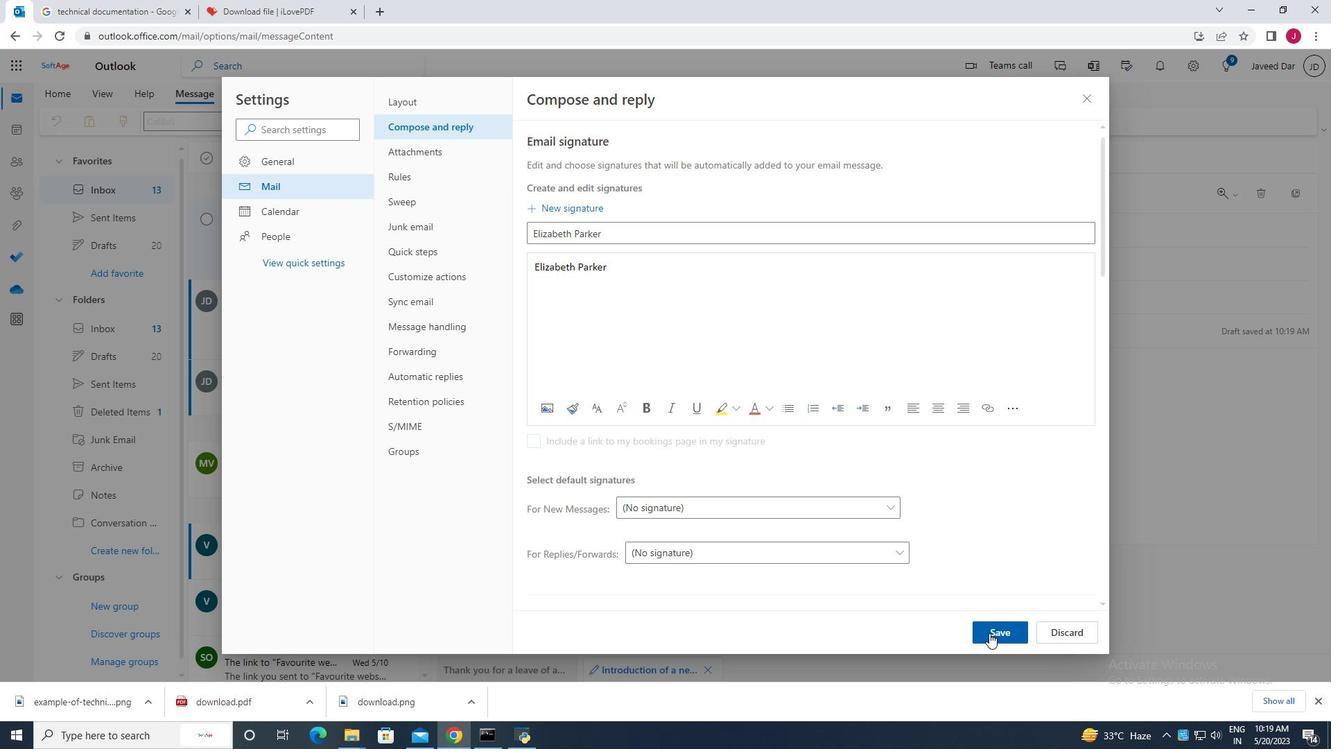 
Action: Mouse moved to (1082, 101)
Screenshot: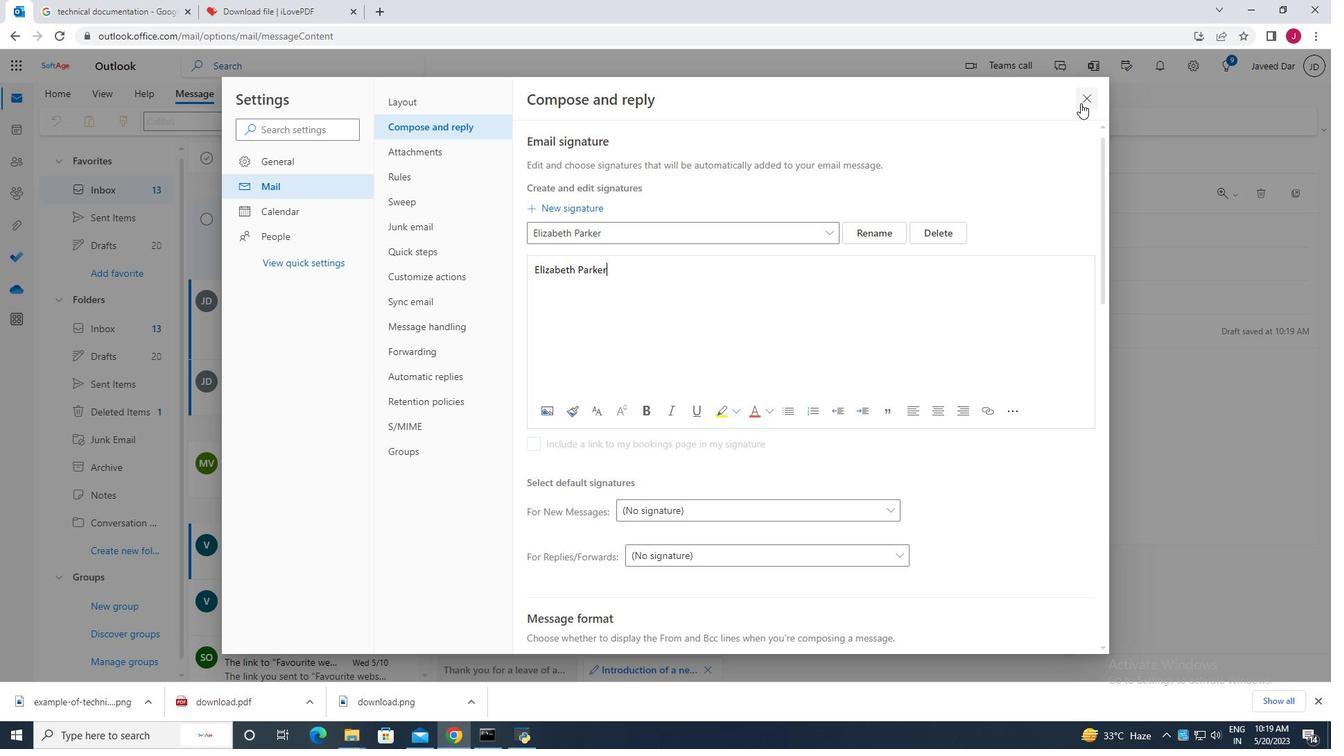 
Action: Mouse pressed left at (1082, 101)
Screenshot: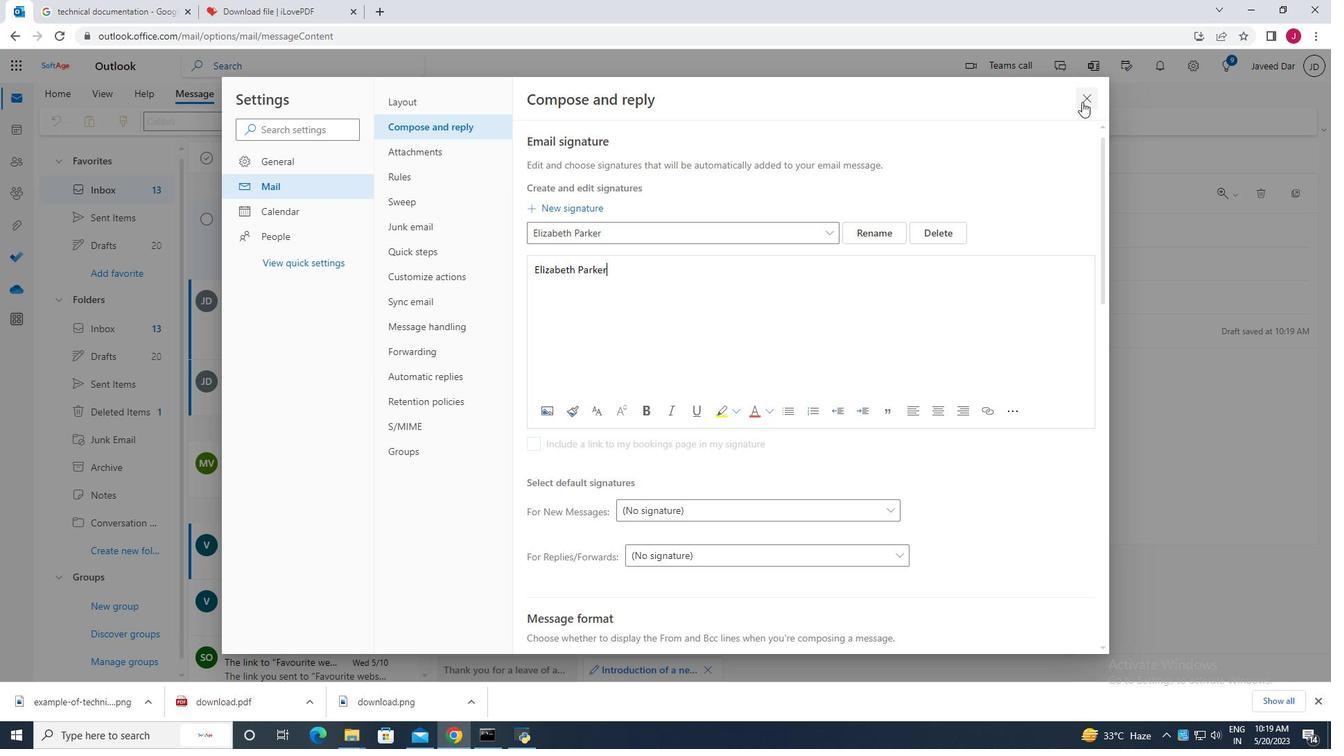 
Action: Mouse moved to (895, 126)
Screenshot: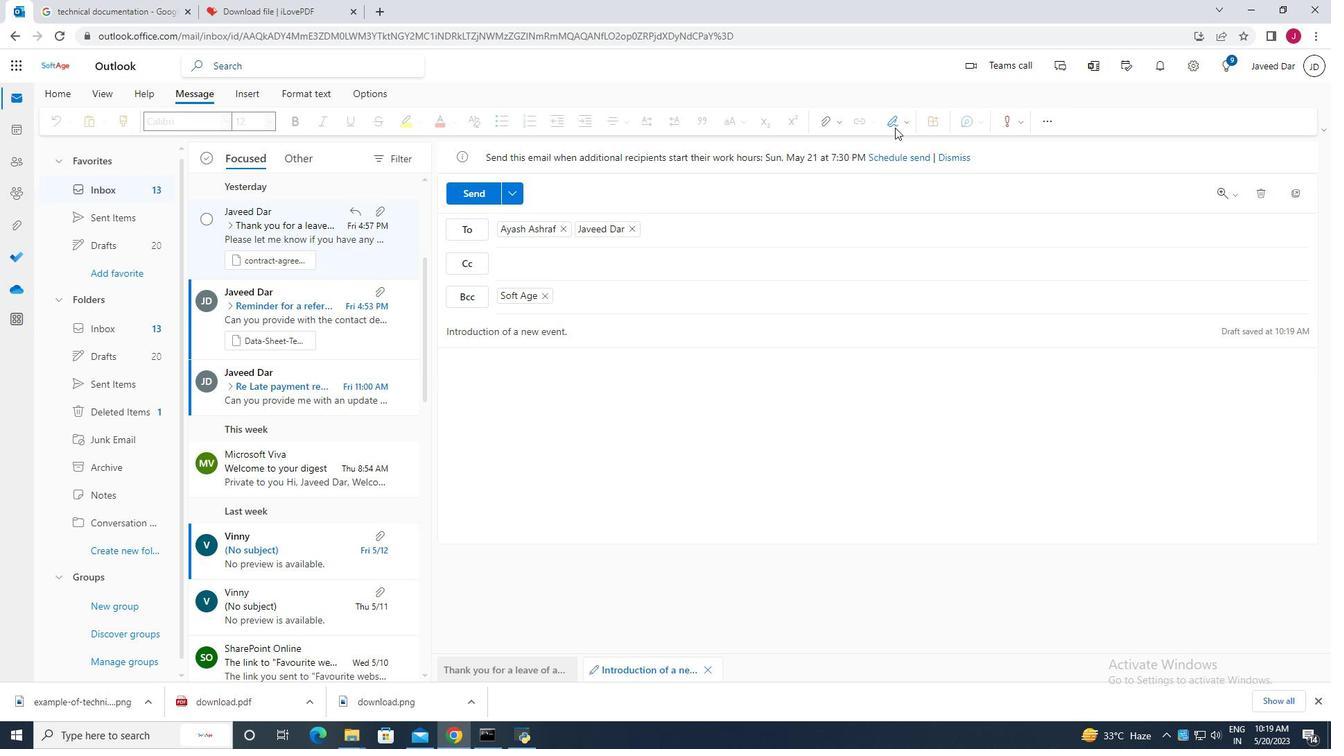 
Action: Mouse pressed left at (895, 126)
Screenshot: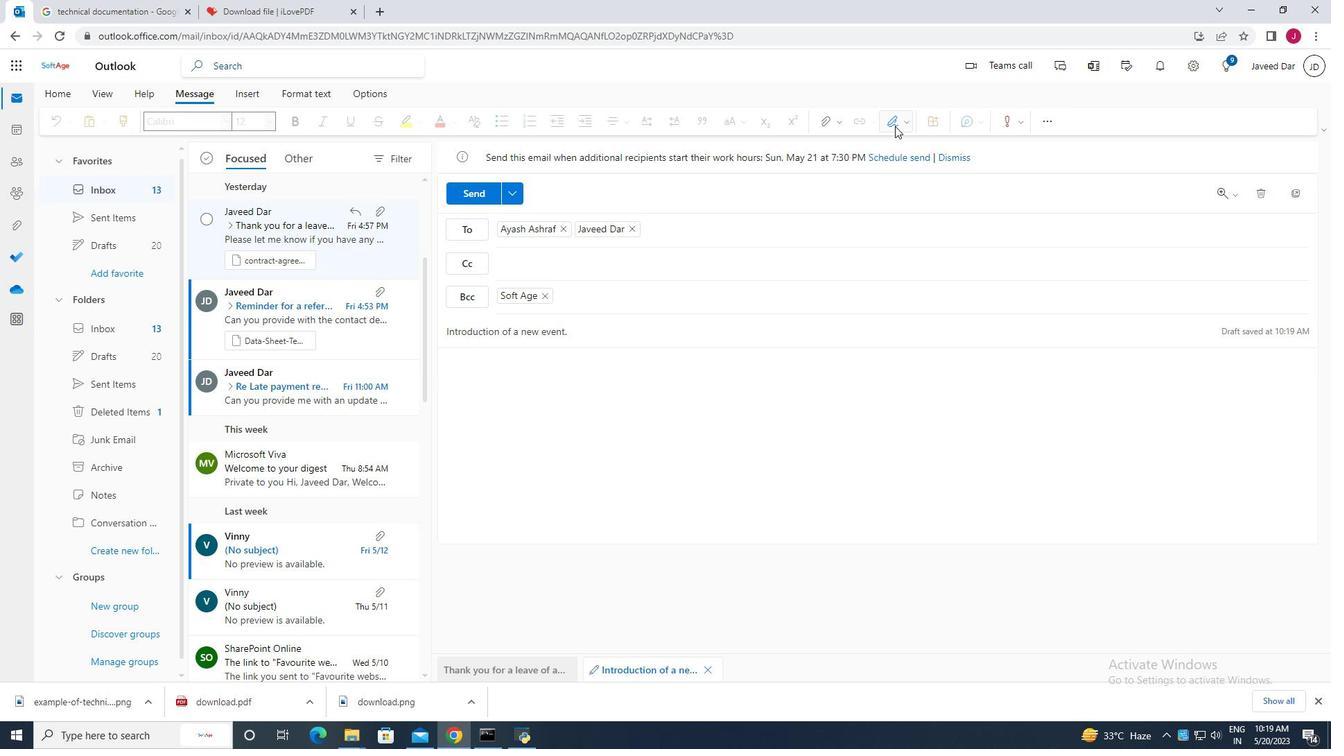 
Action: Mouse moved to (862, 150)
Screenshot: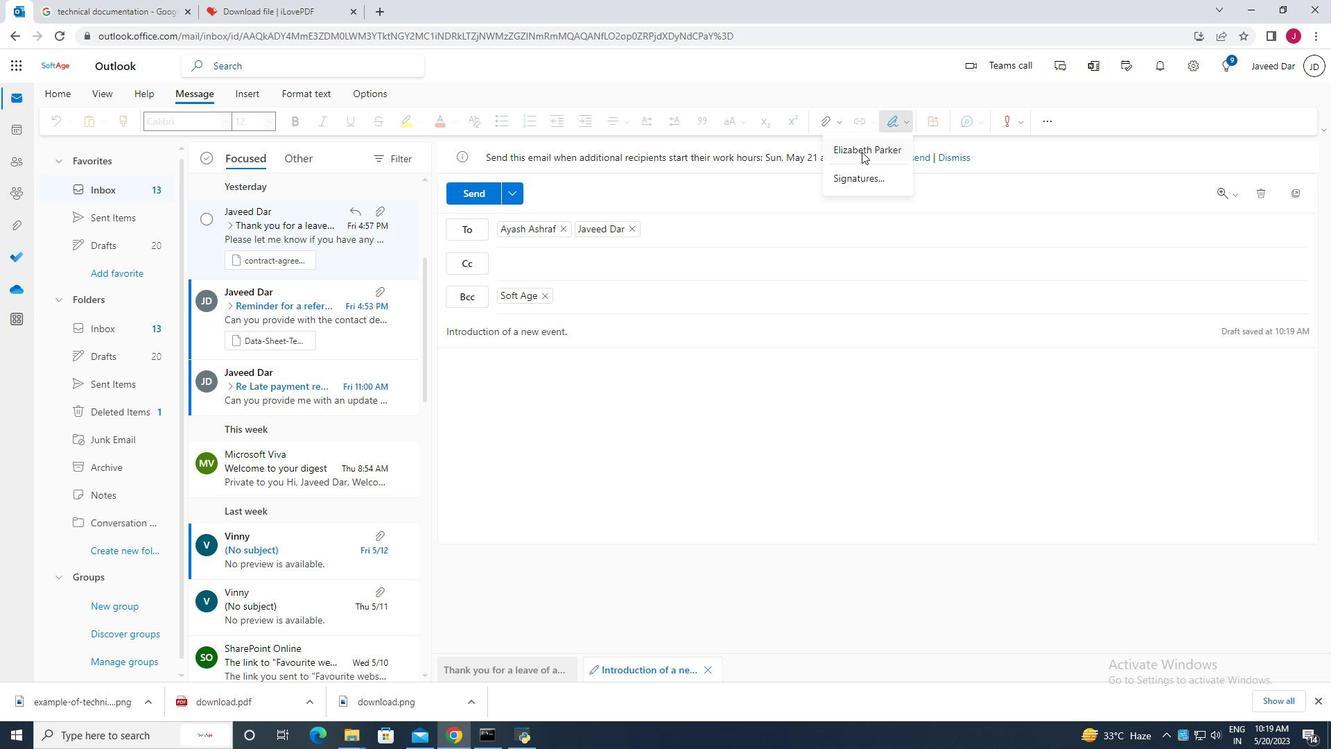 
Action: Mouse pressed left at (862, 150)
Screenshot: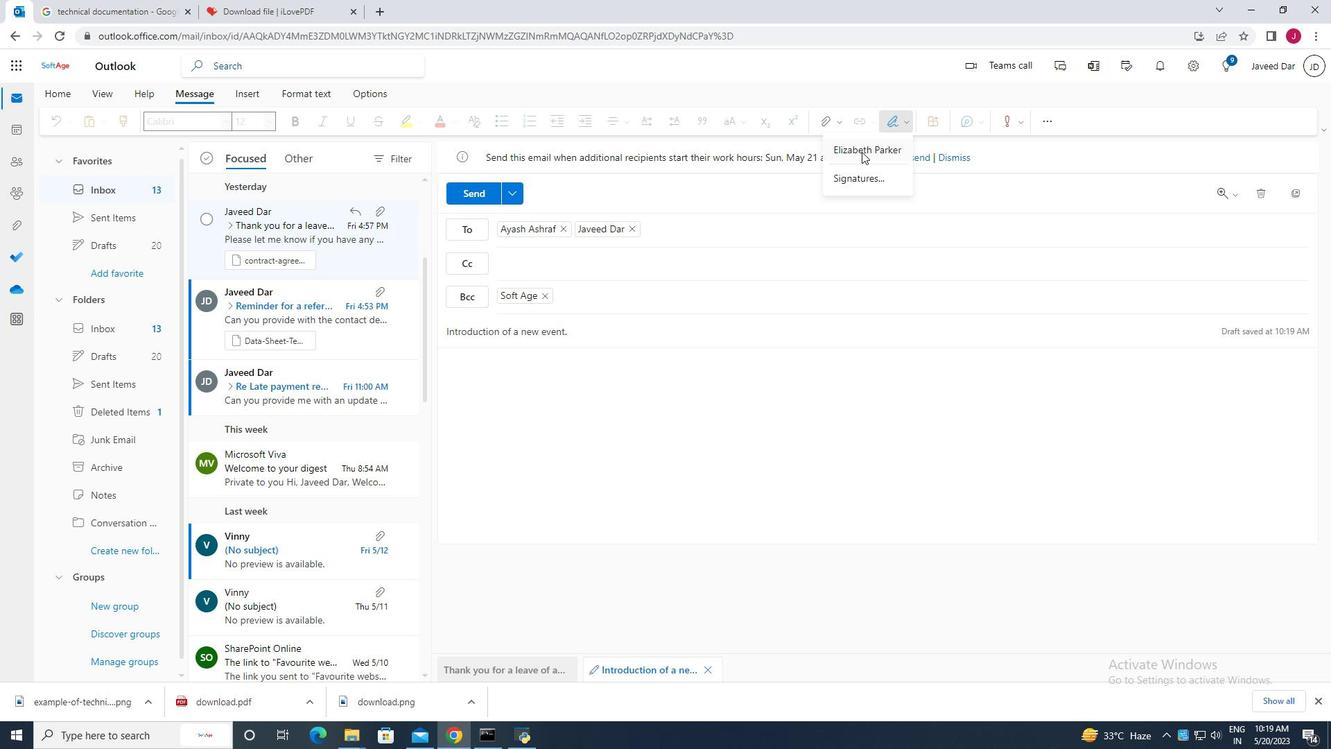 
Action: Mouse moved to (511, 354)
Screenshot: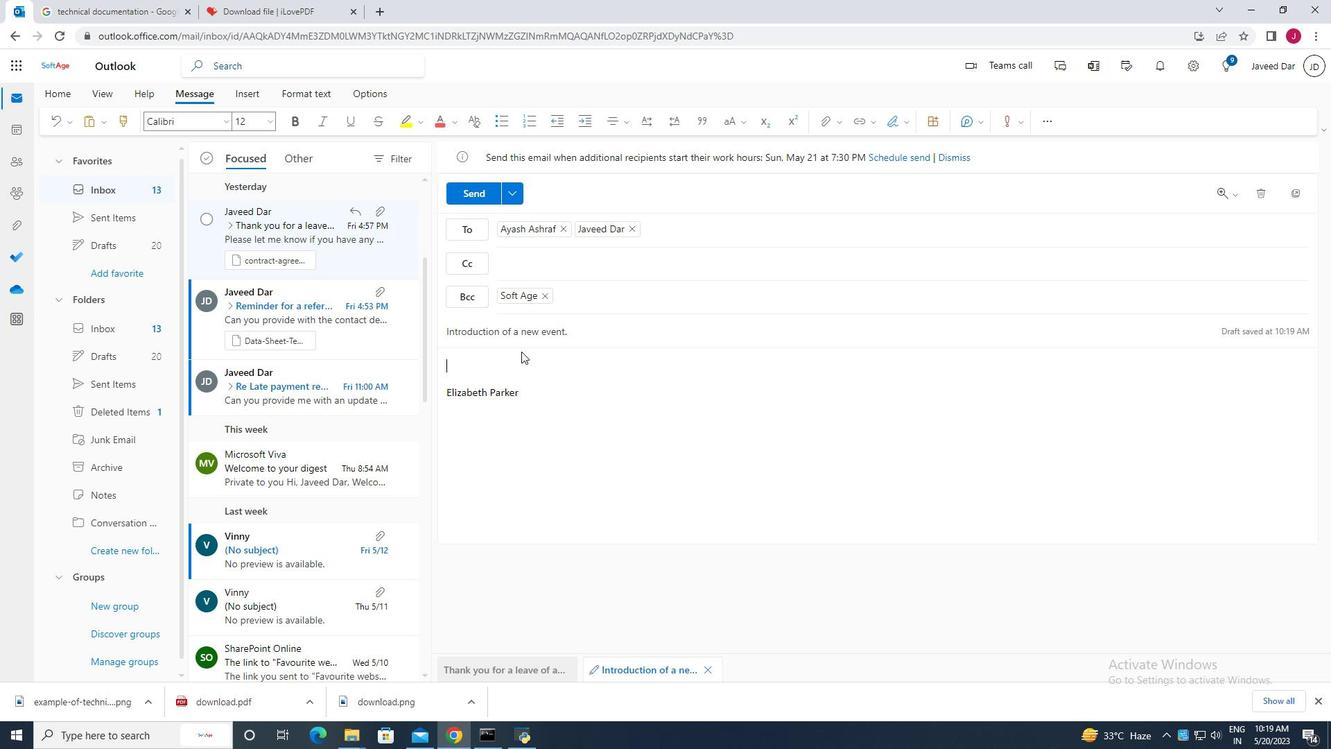 
Action: Key pressed <Key.caps_lock>P<Key.caps_lock>lease<Key.space>let<Key.space>me<Key.space>know<Key.space>if<Key.space>you<Key.space>need<Key.space>any<Key.space>additional<Key.space>information<Key.space>from<Key.space>me<Key.space>for<Key.space>the<Key.space>project<Key.space>proposal.
Screenshot: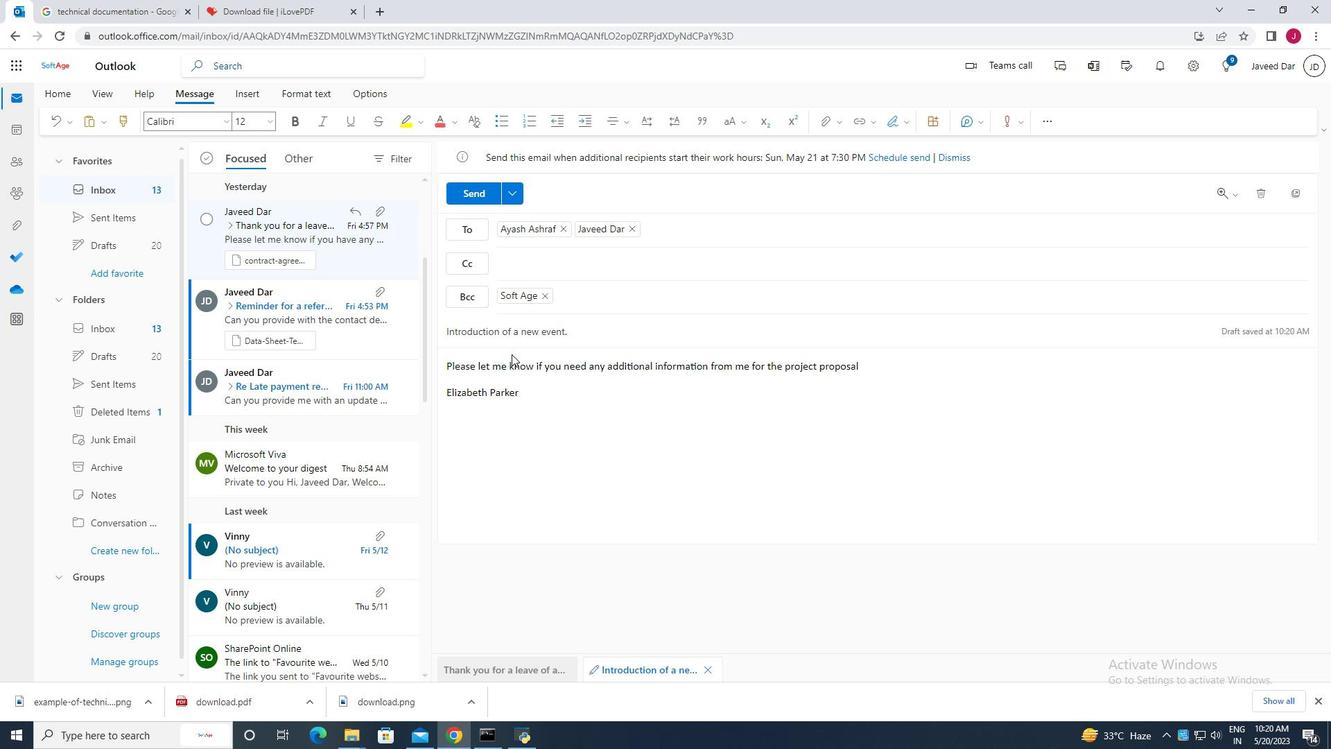 
Action: Mouse moved to (583, 196)
Screenshot: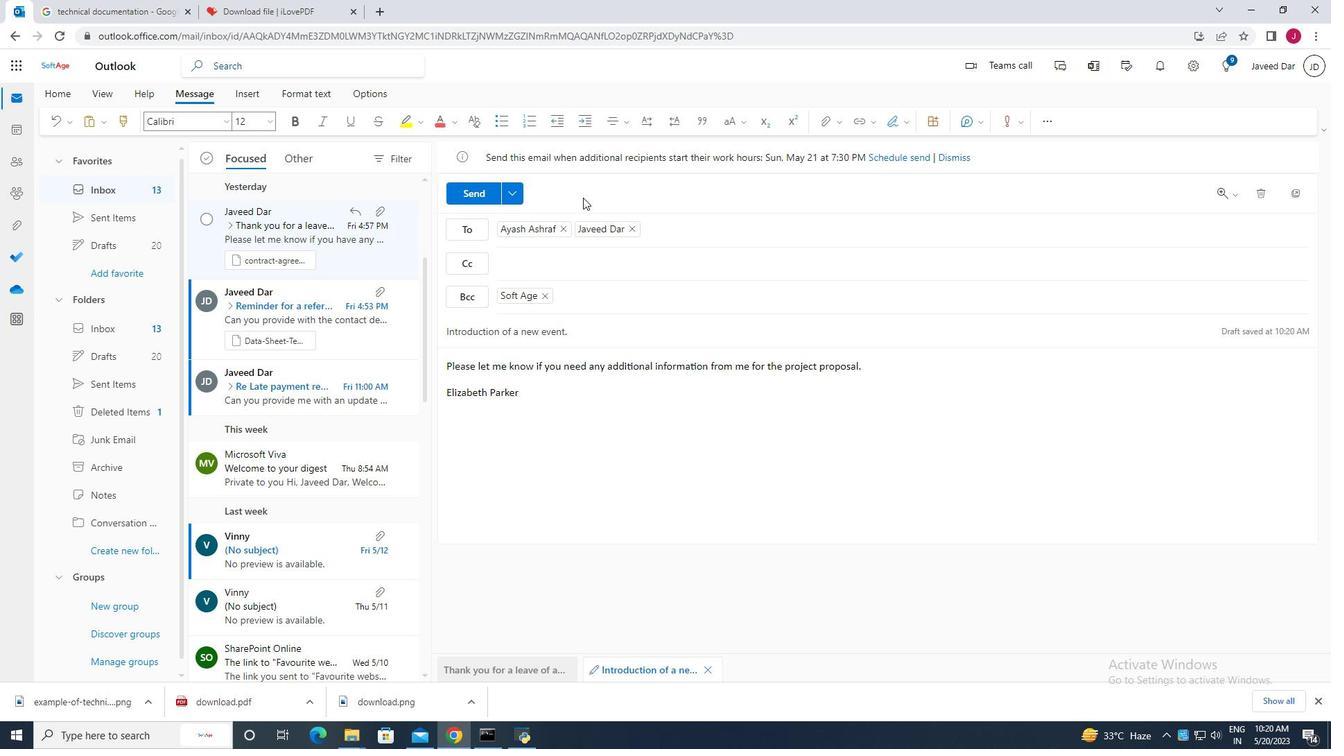 
Action: Mouse pressed left at (583, 196)
Screenshot: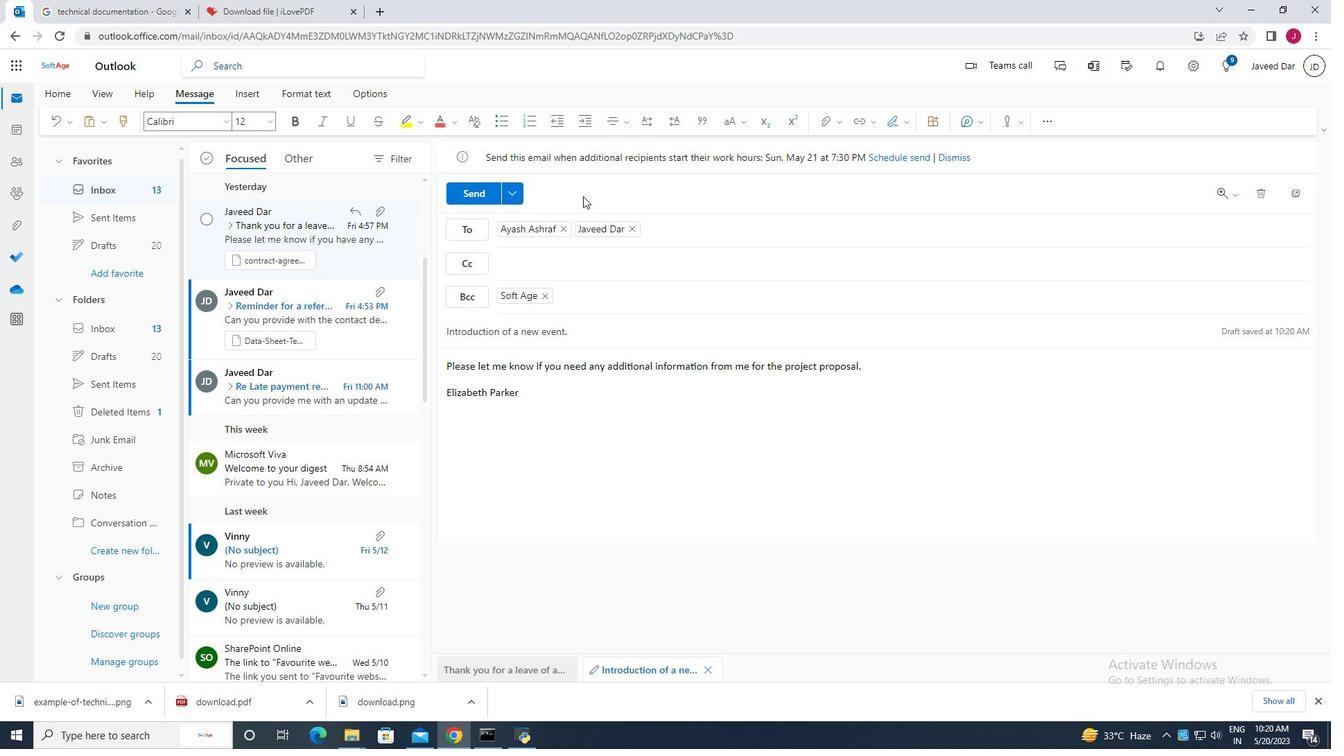 
Action: Mouse moved to (826, 121)
Screenshot: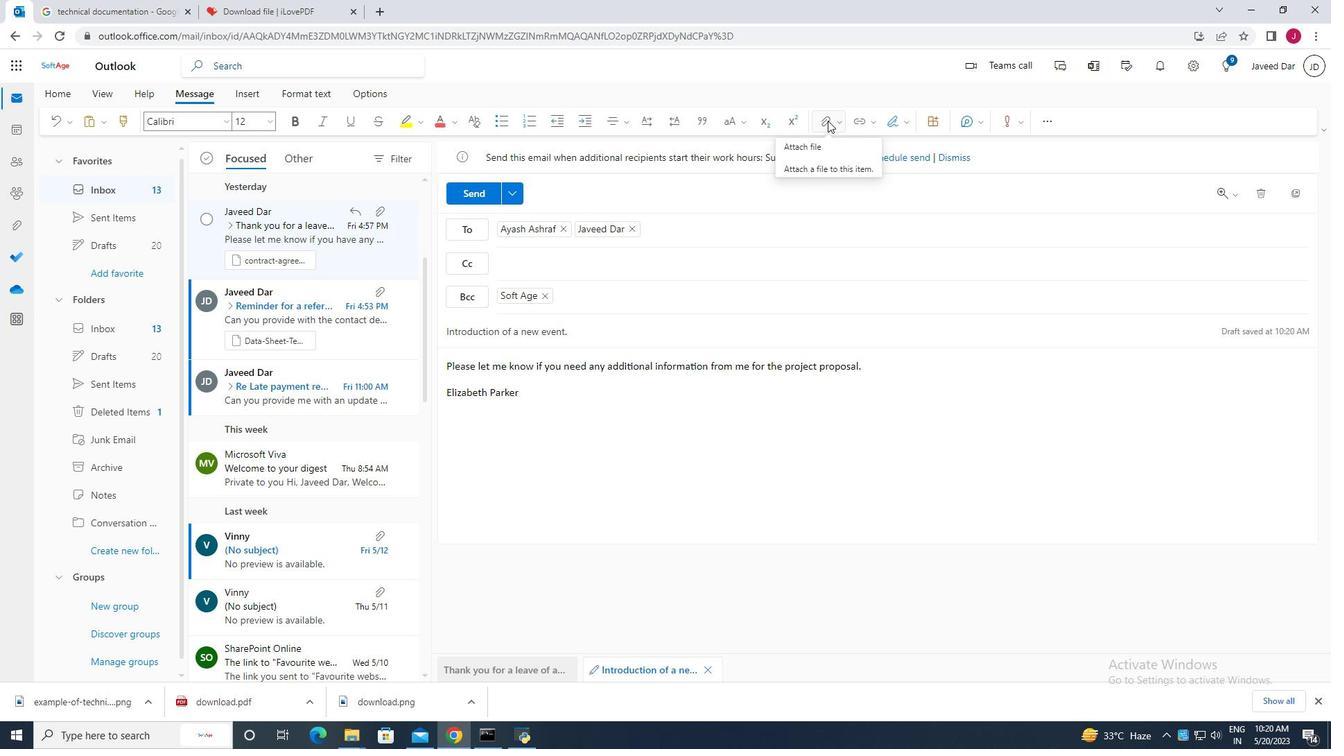 
Action: Mouse pressed left at (826, 121)
Screenshot: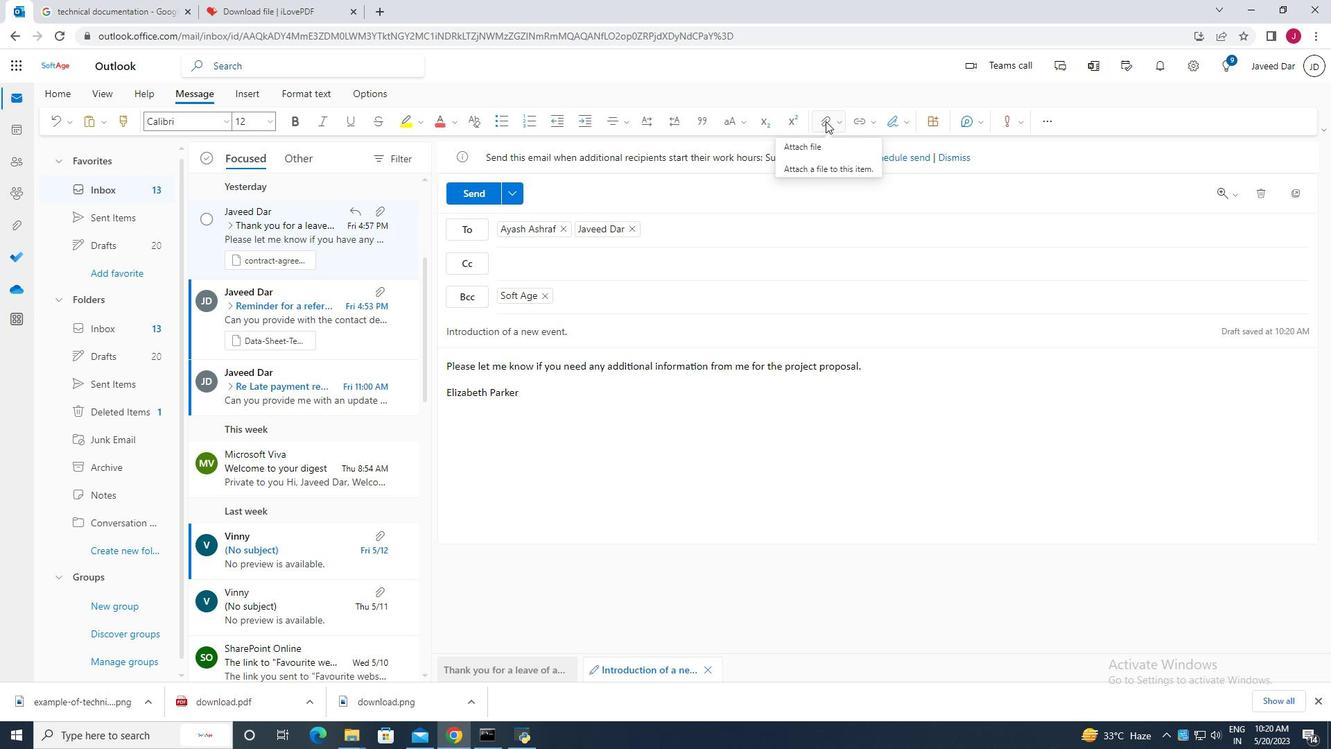 
Action: Mouse moved to (740, 141)
Screenshot: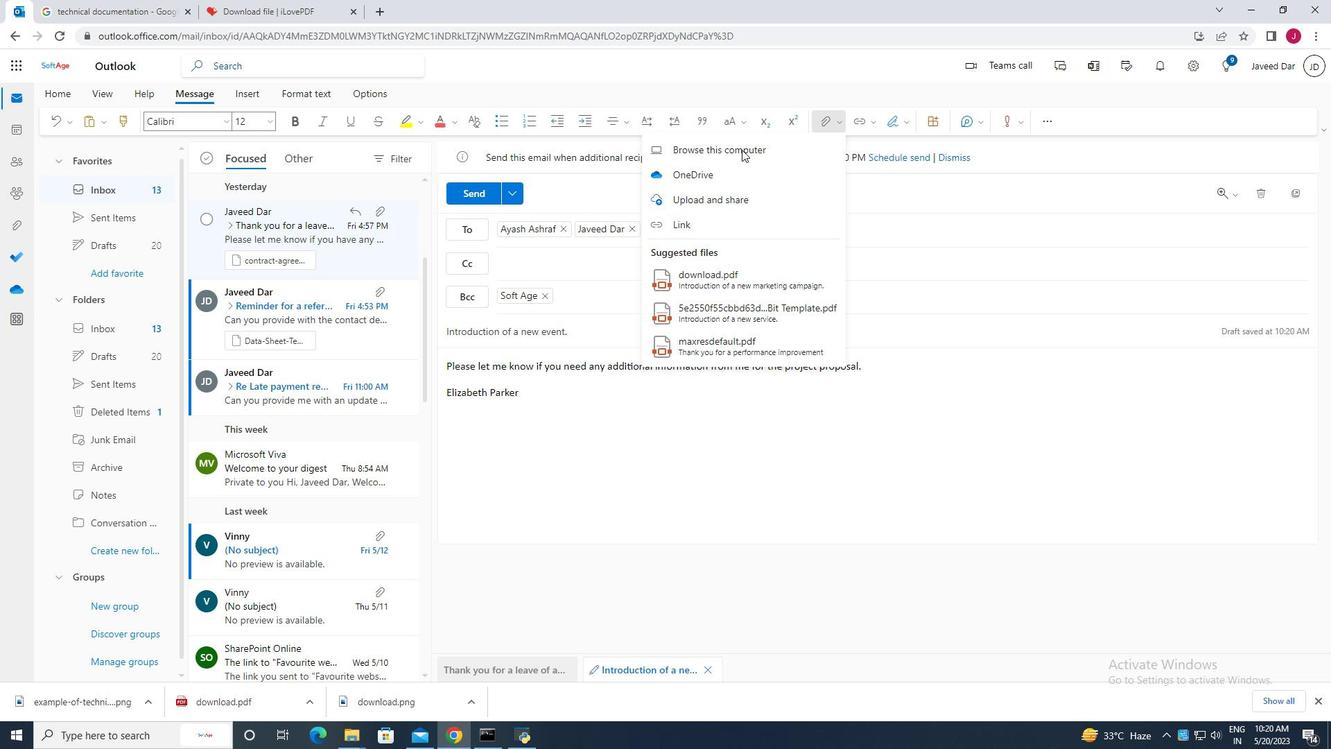 
Action: Mouse pressed left at (740, 141)
Screenshot: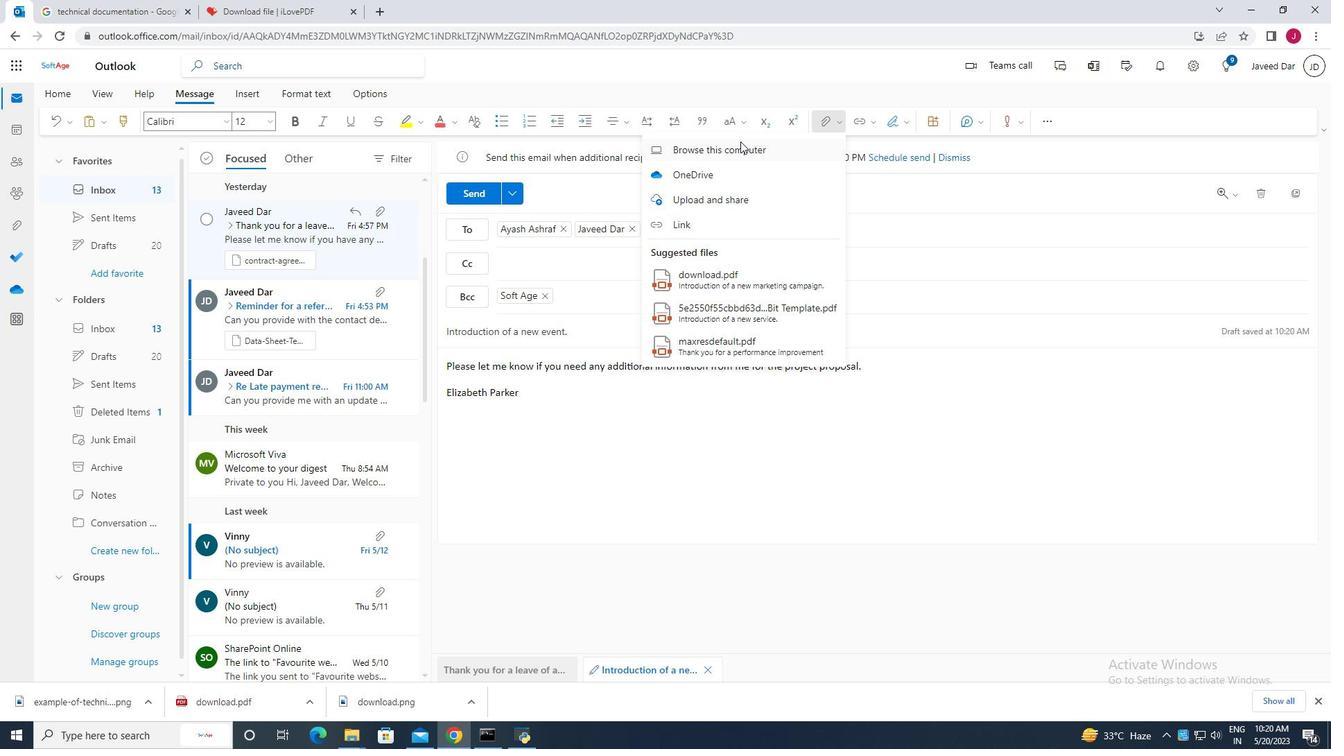 
Action: Mouse moved to (424, 117)
Screenshot: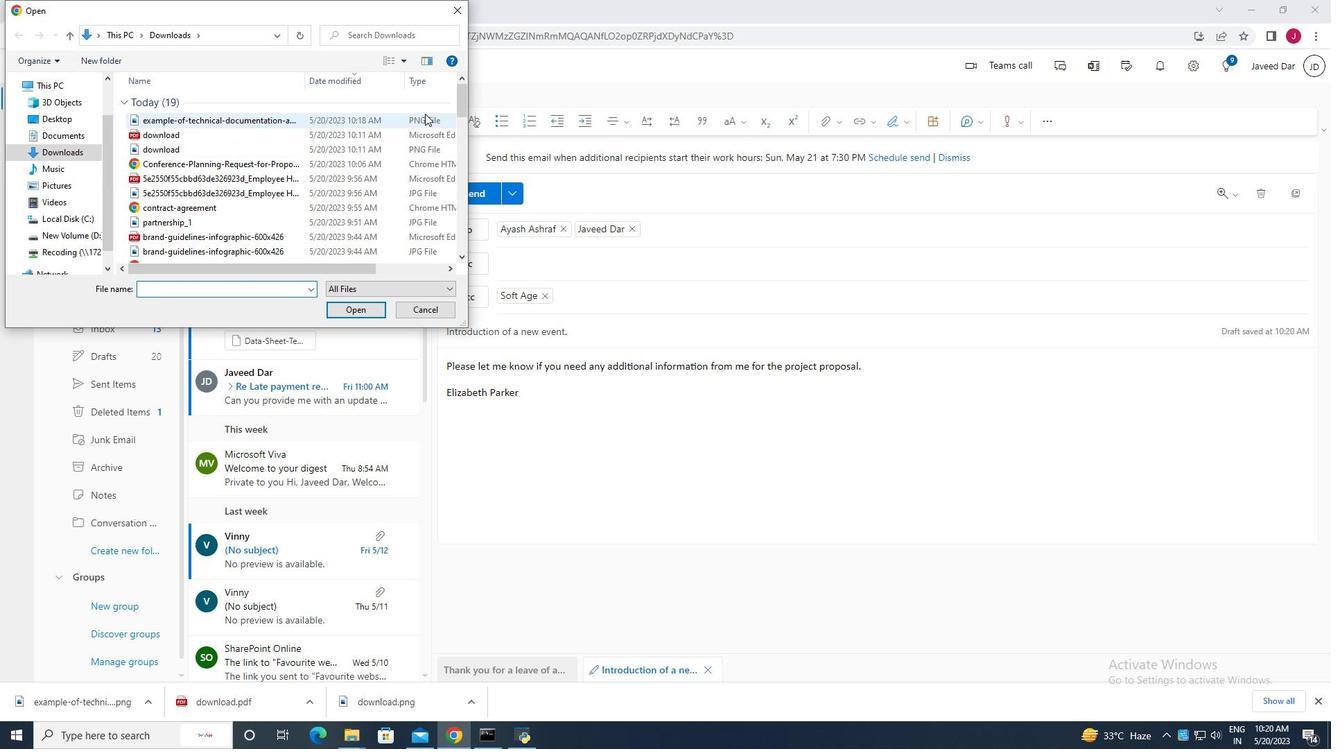 
Action: Mouse pressed left at (424, 117)
Screenshot: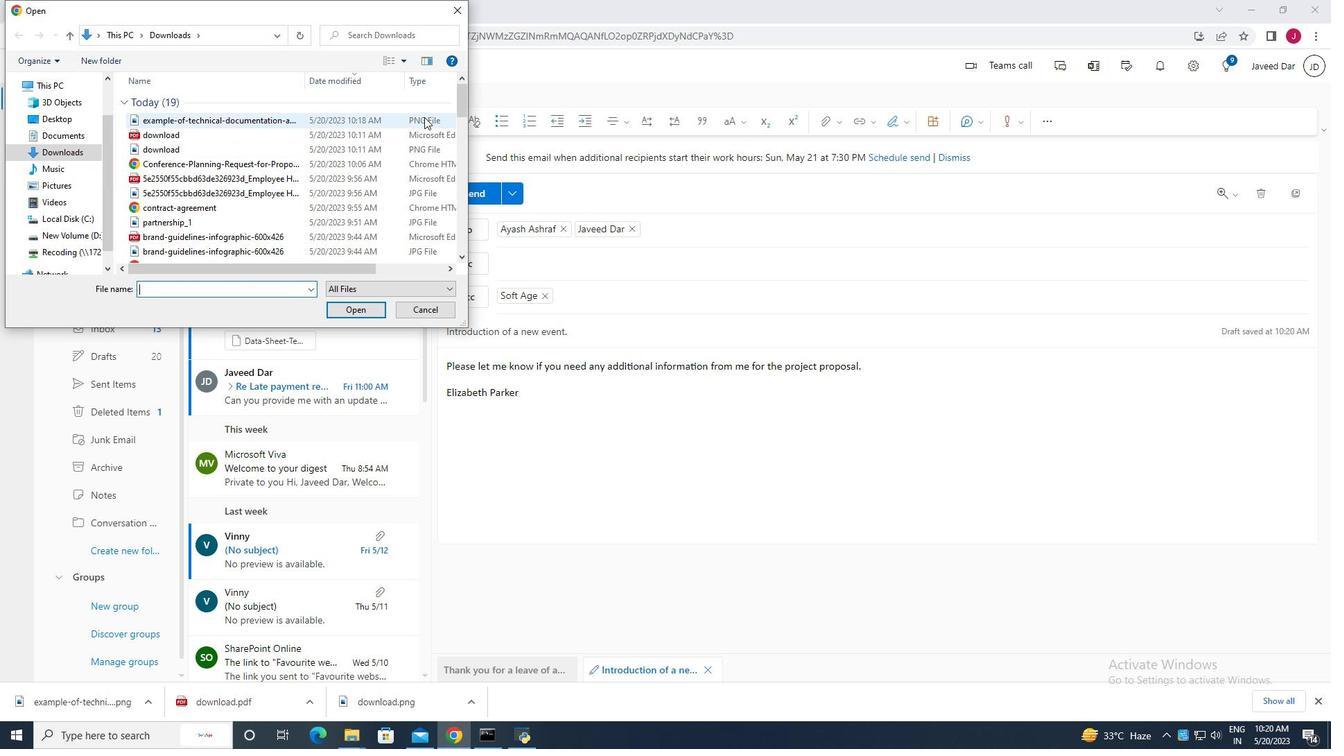 
Action: Mouse moved to (365, 316)
Screenshot: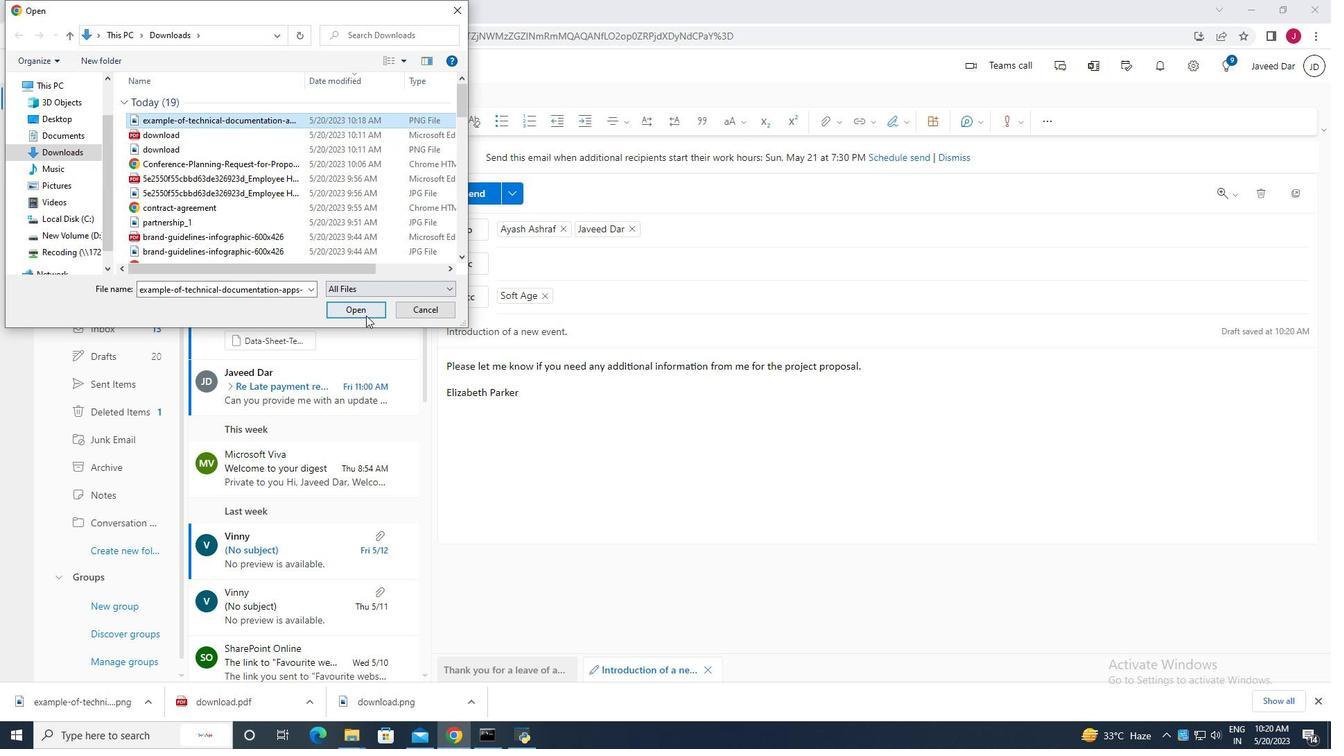 
Action: Mouse pressed left at (365, 316)
Screenshot: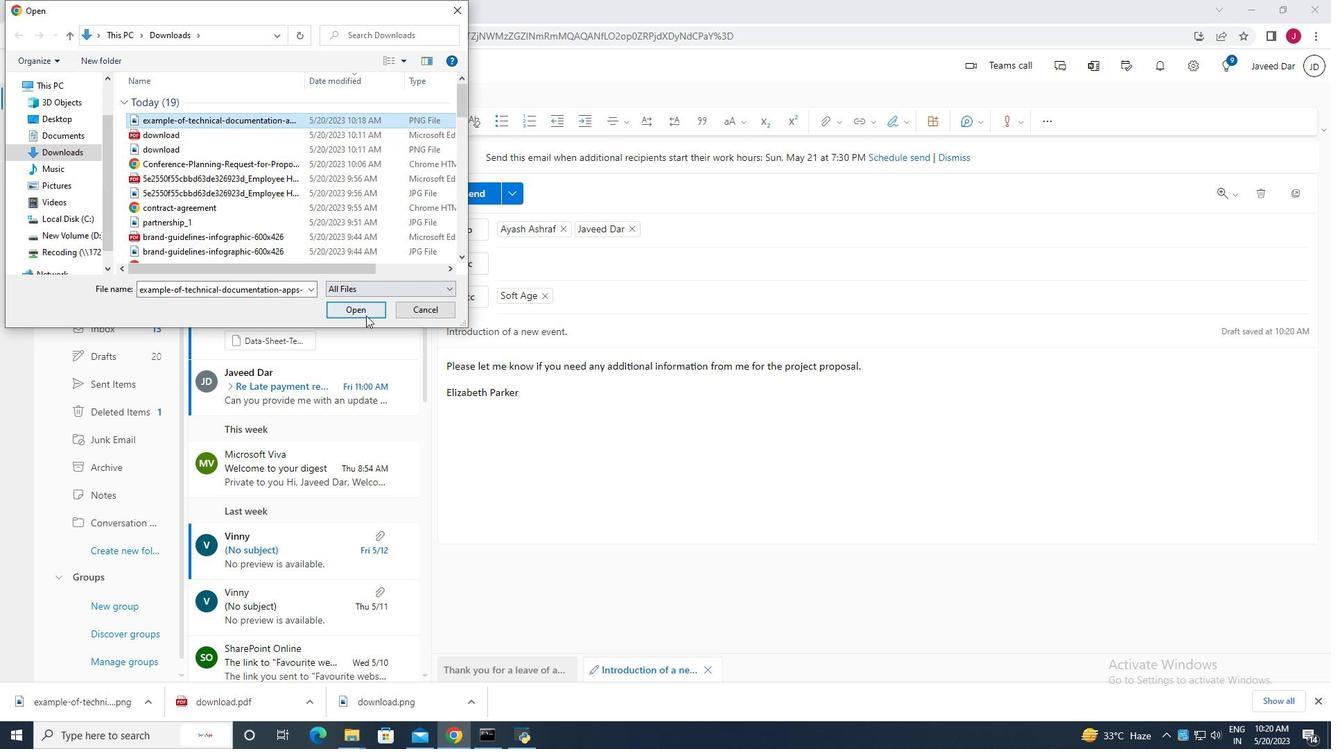 
Action: Mouse moved to (882, 536)
Screenshot: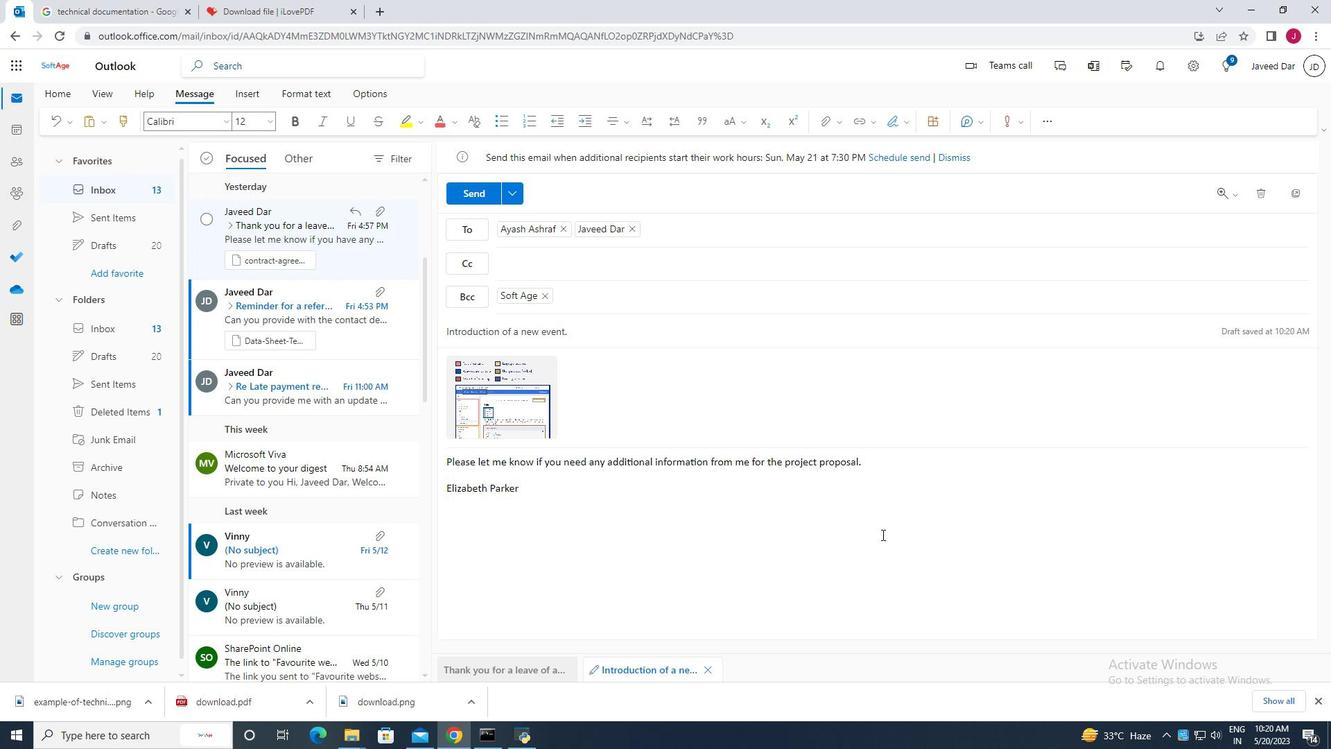 
Action: Mouse scrolled (882, 536) with delta (0, 0)
Screenshot: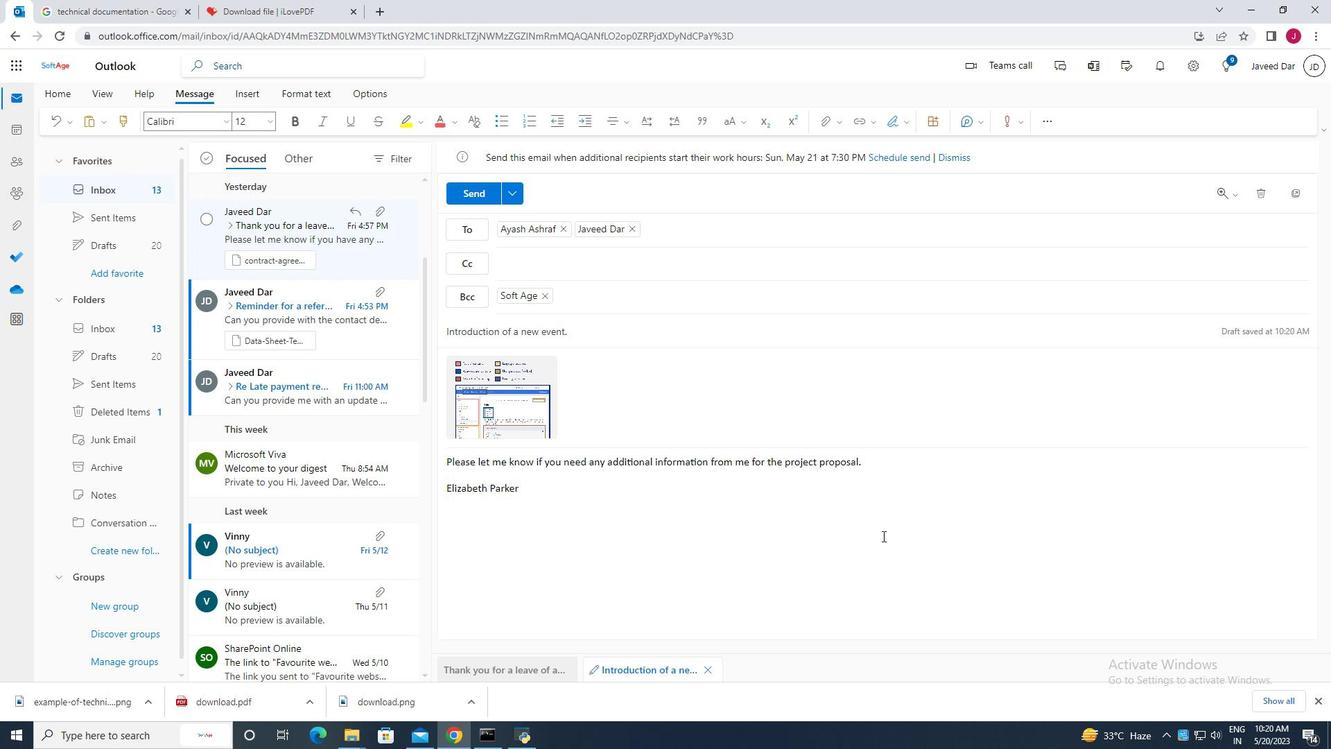 
Action: Mouse moved to (882, 536)
Screenshot: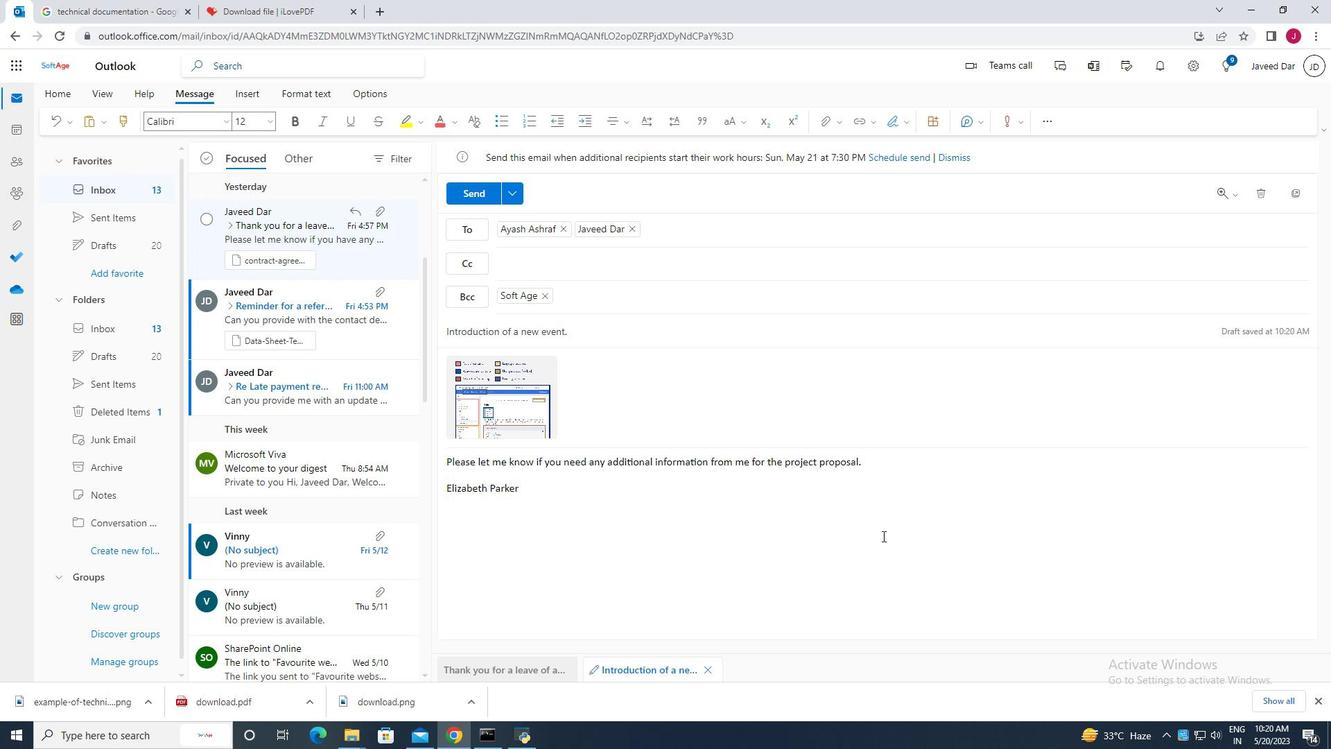 
Action: Mouse scrolled (882, 536) with delta (0, 0)
Screenshot: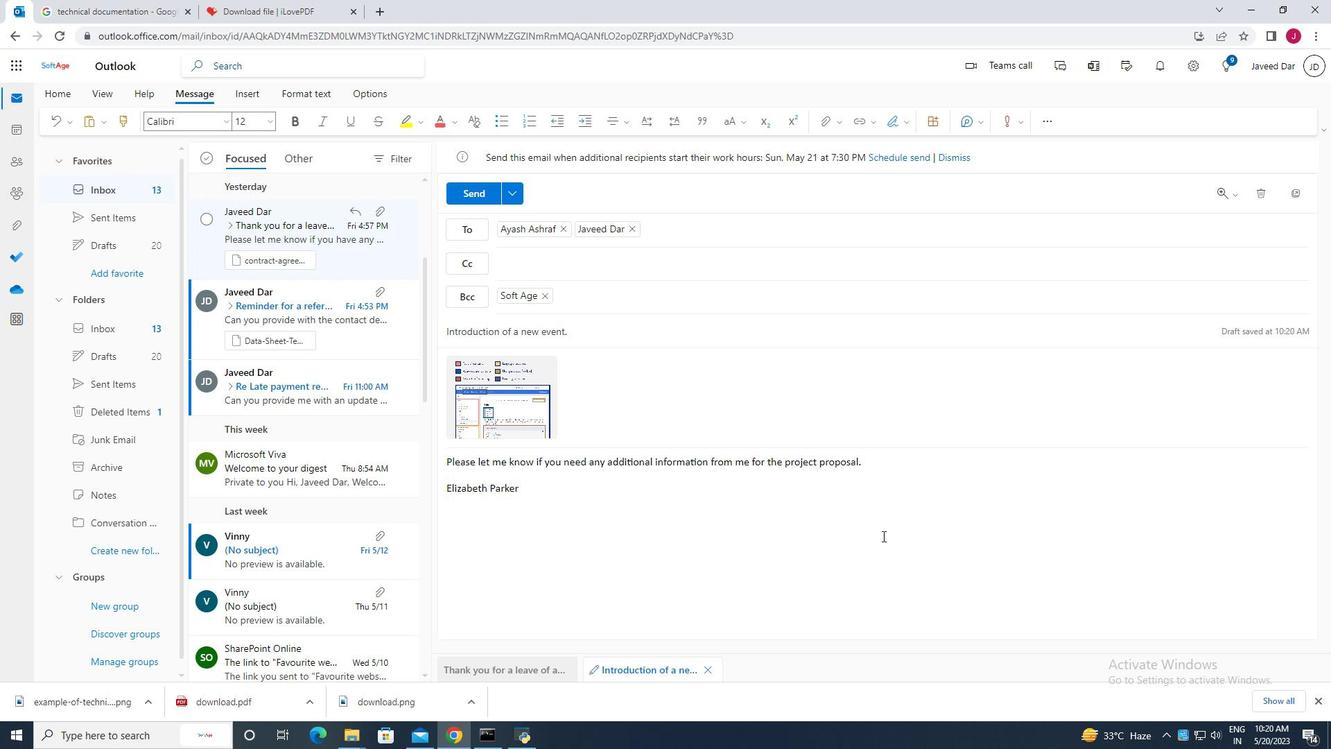 
Action: Mouse moved to (882, 536)
Screenshot: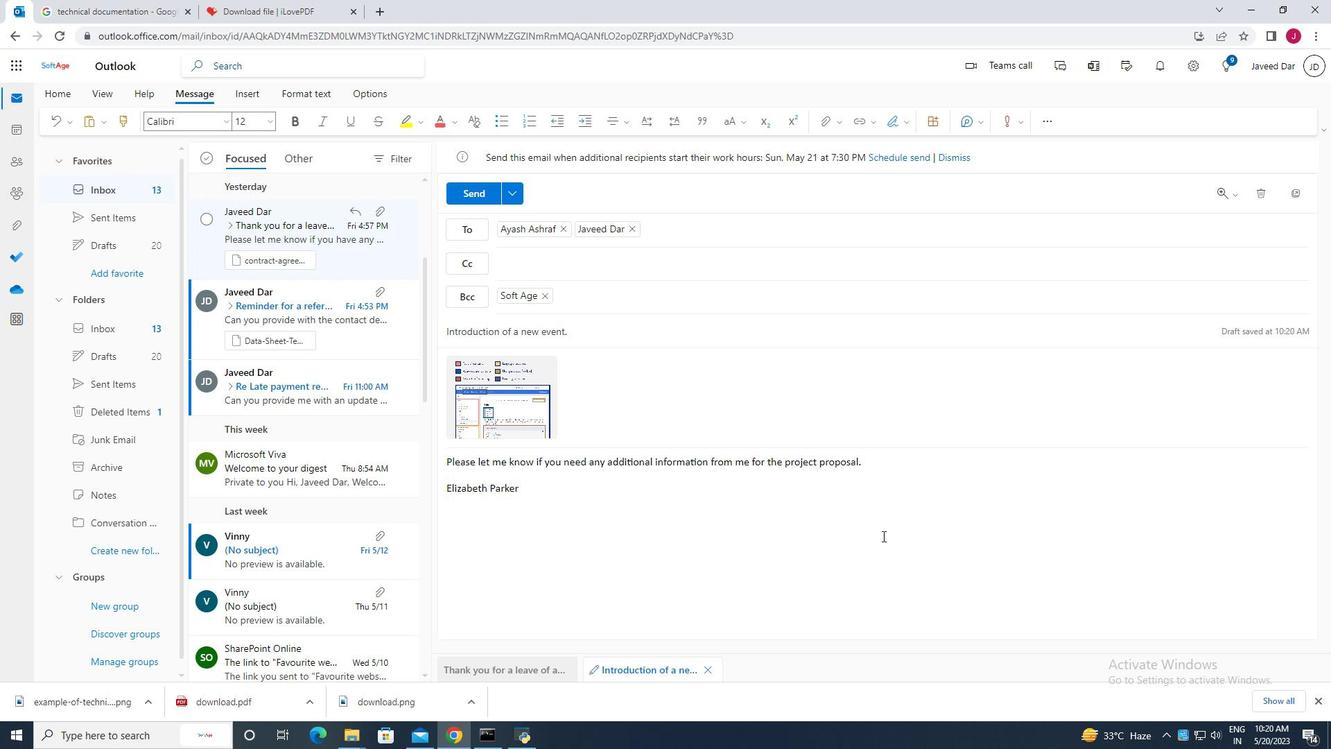 
Action: Mouse scrolled (882, 536) with delta (0, 0)
Screenshot: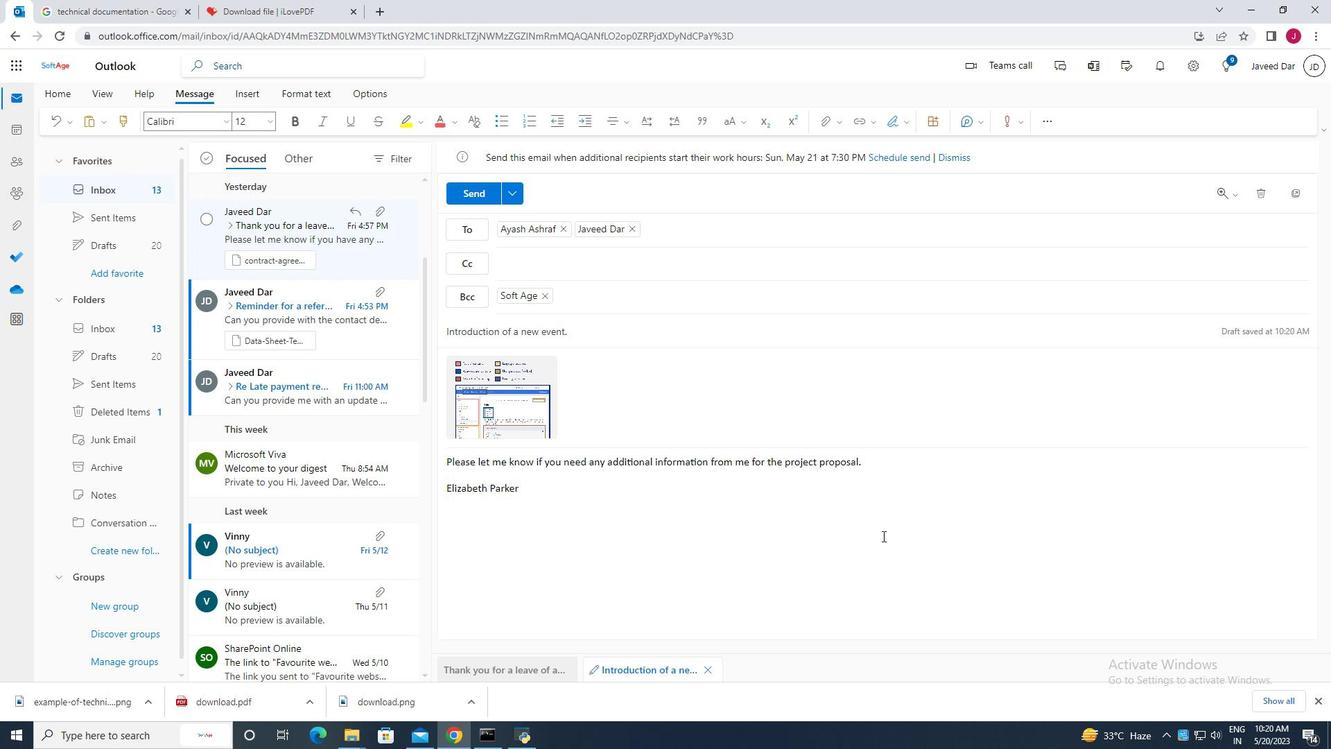 
Action: Mouse moved to (932, 321)
Screenshot: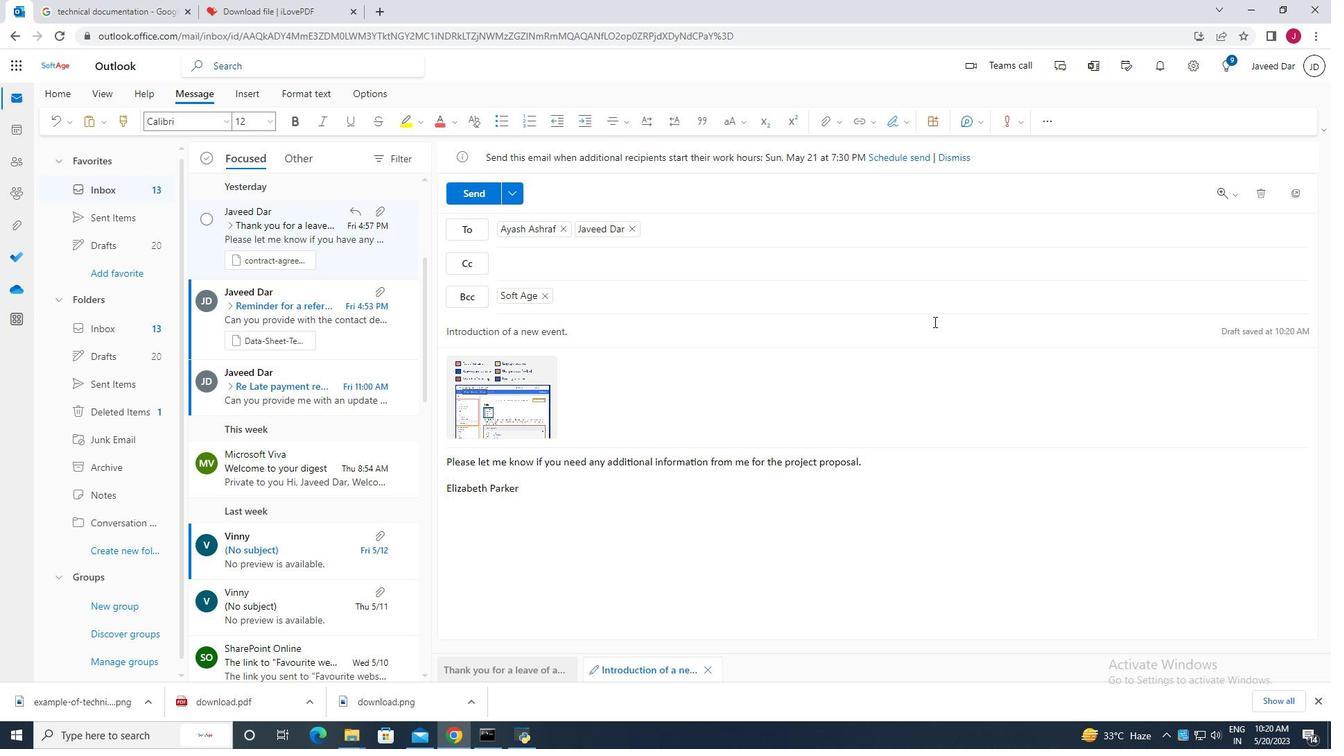 
